 Task: View resources & education resources & education.
Action: Mouse moved to (545, 580)
Screenshot: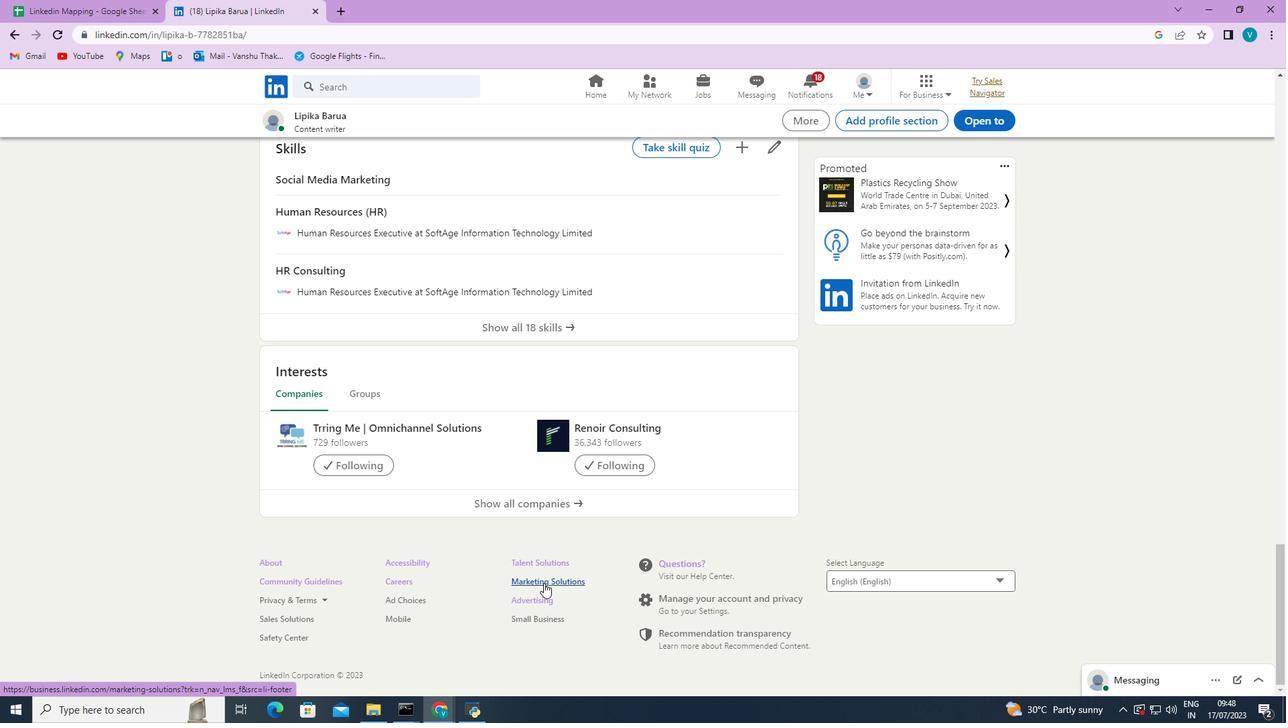 
Action: Mouse pressed left at (545, 580)
Screenshot: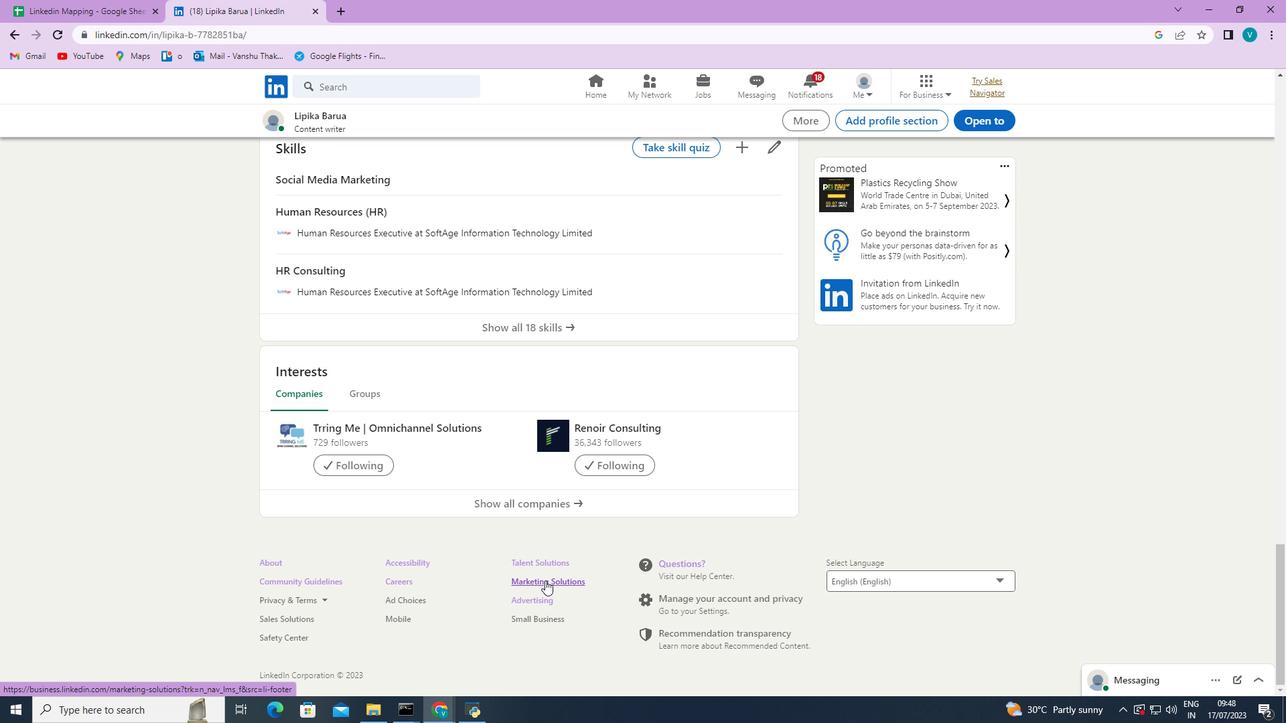 
Action: Mouse moved to (771, 113)
Screenshot: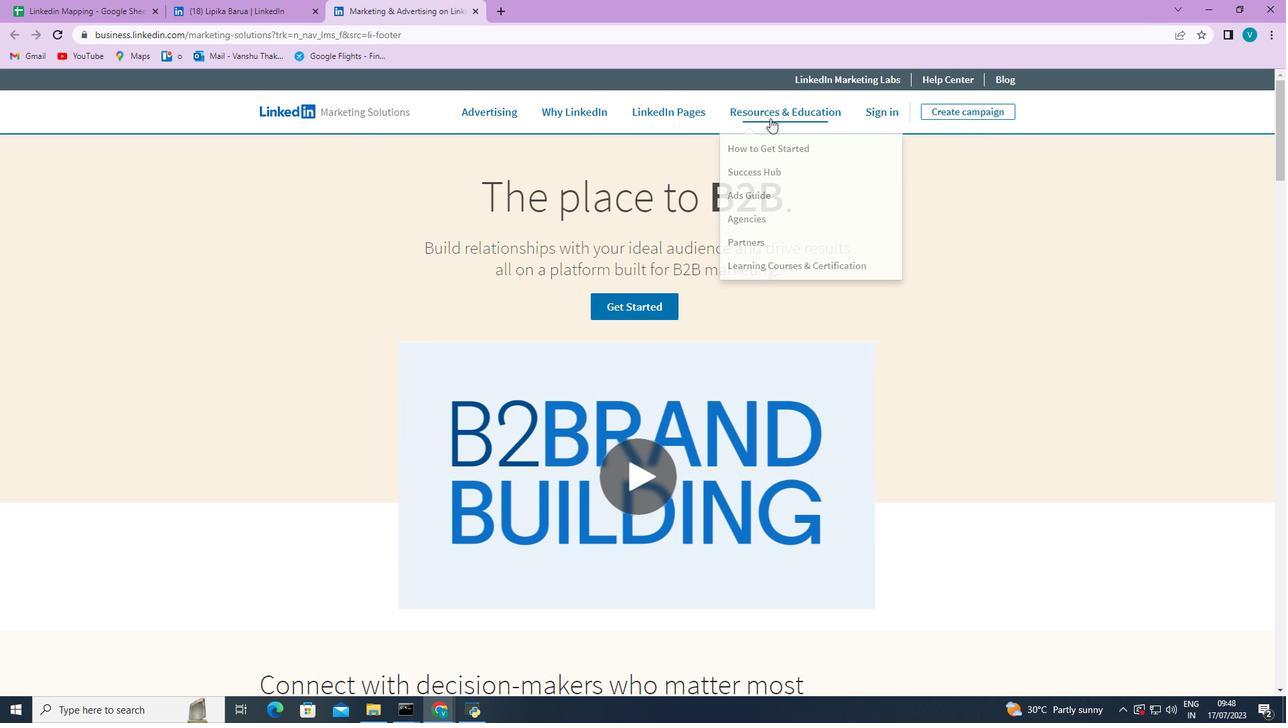 
Action: Mouse pressed left at (771, 113)
Screenshot: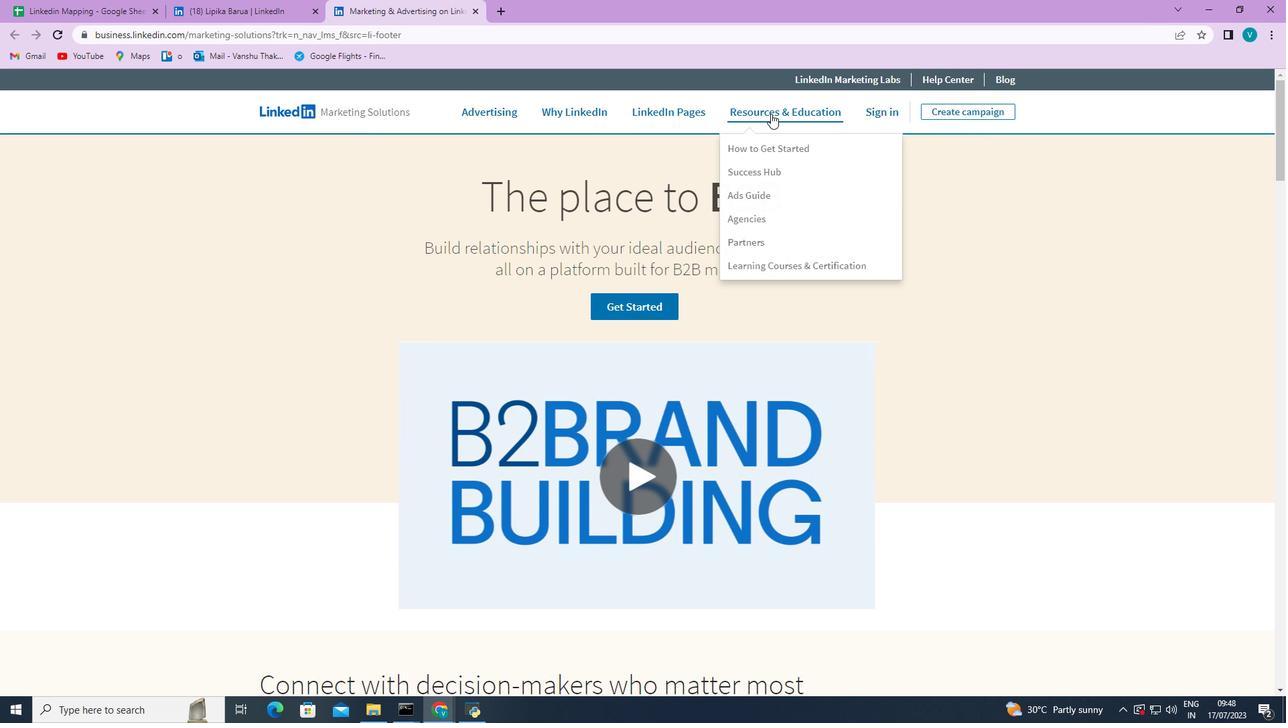 
Action: Mouse moved to (1097, 352)
Screenshot: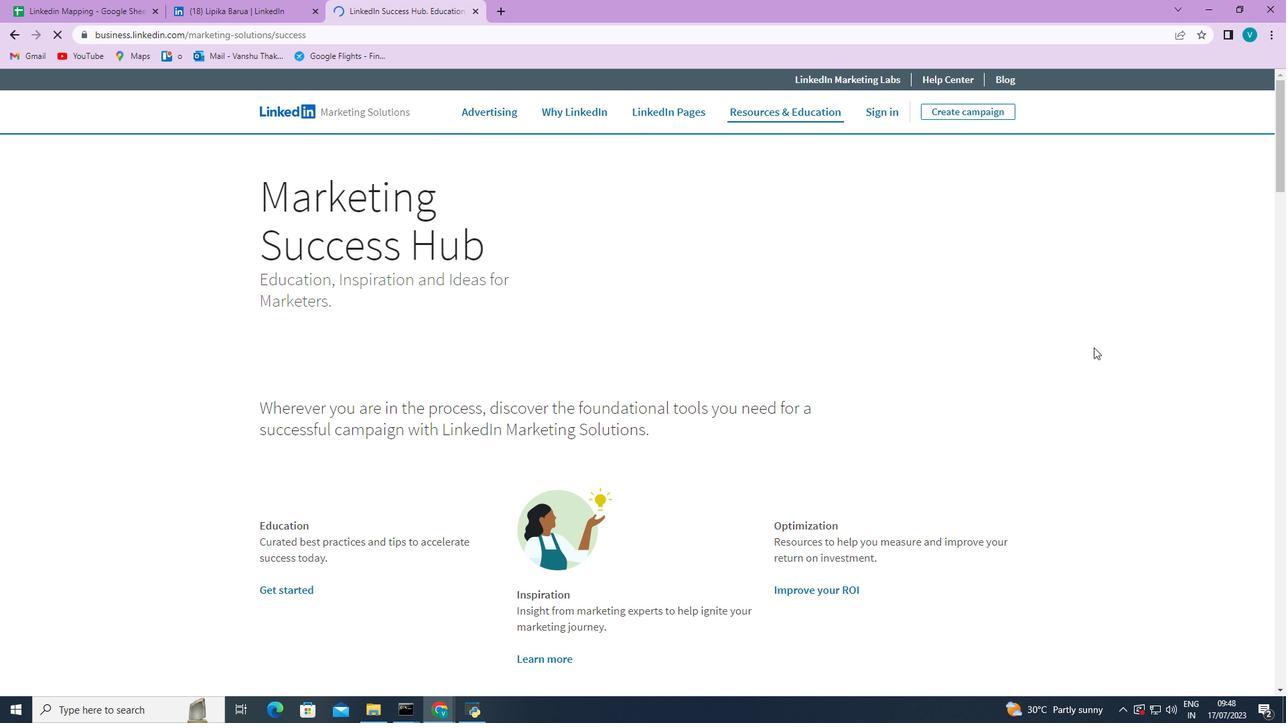 
Action: Mouse scrolled (1097, 351) with delta (0, 0)
Screenshot: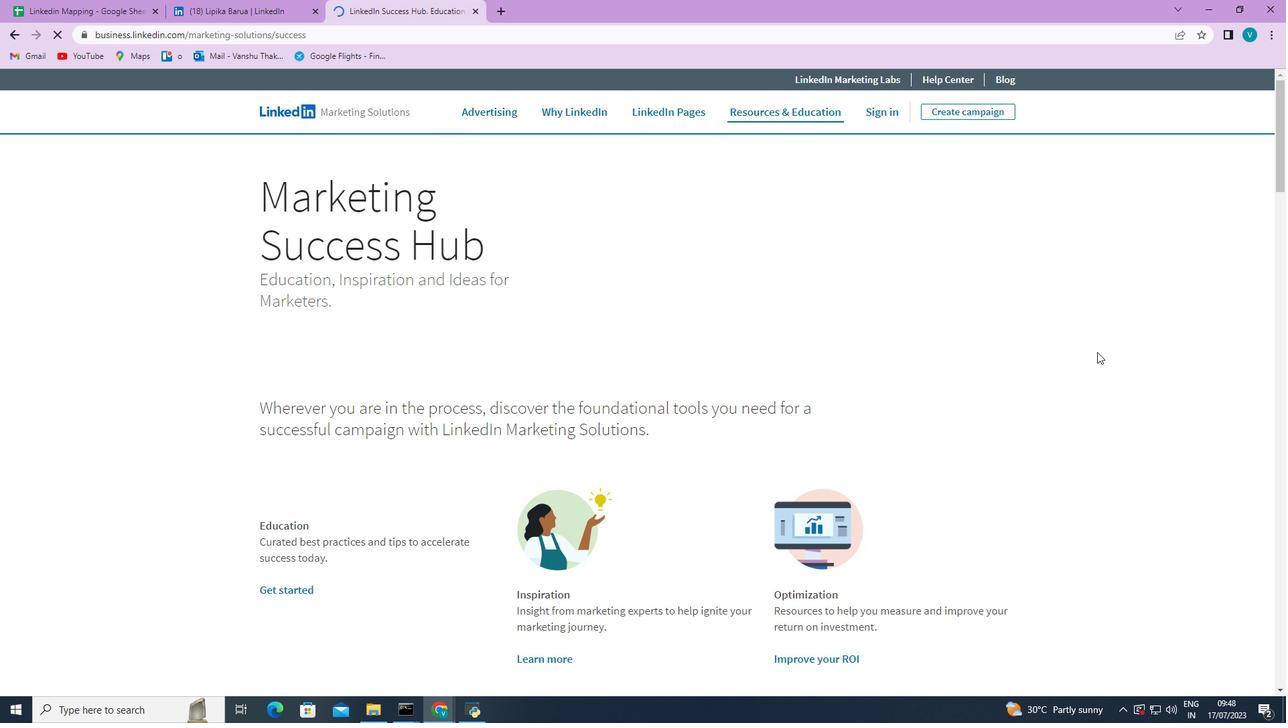 
Action: Mouse moved to (1098, 353)
Screenshot: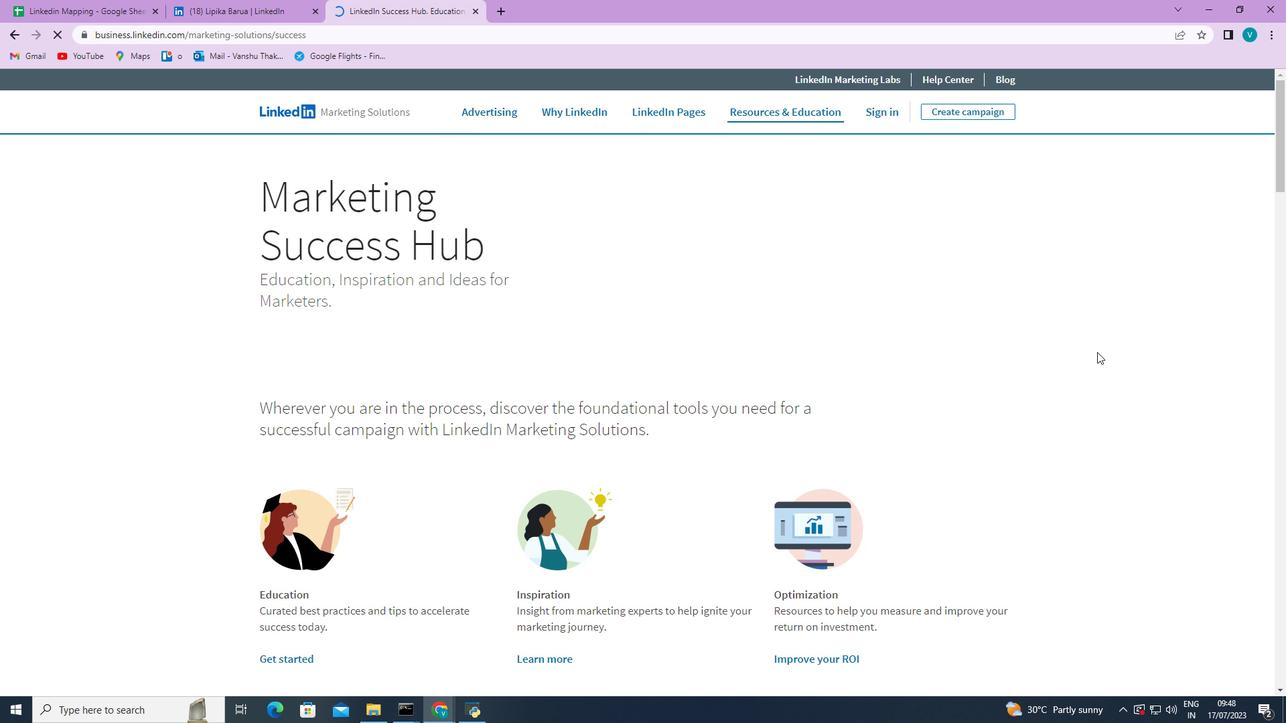 
Action: Mouse scrolled (1098, 352) with delta (0, 0)
Screenshot: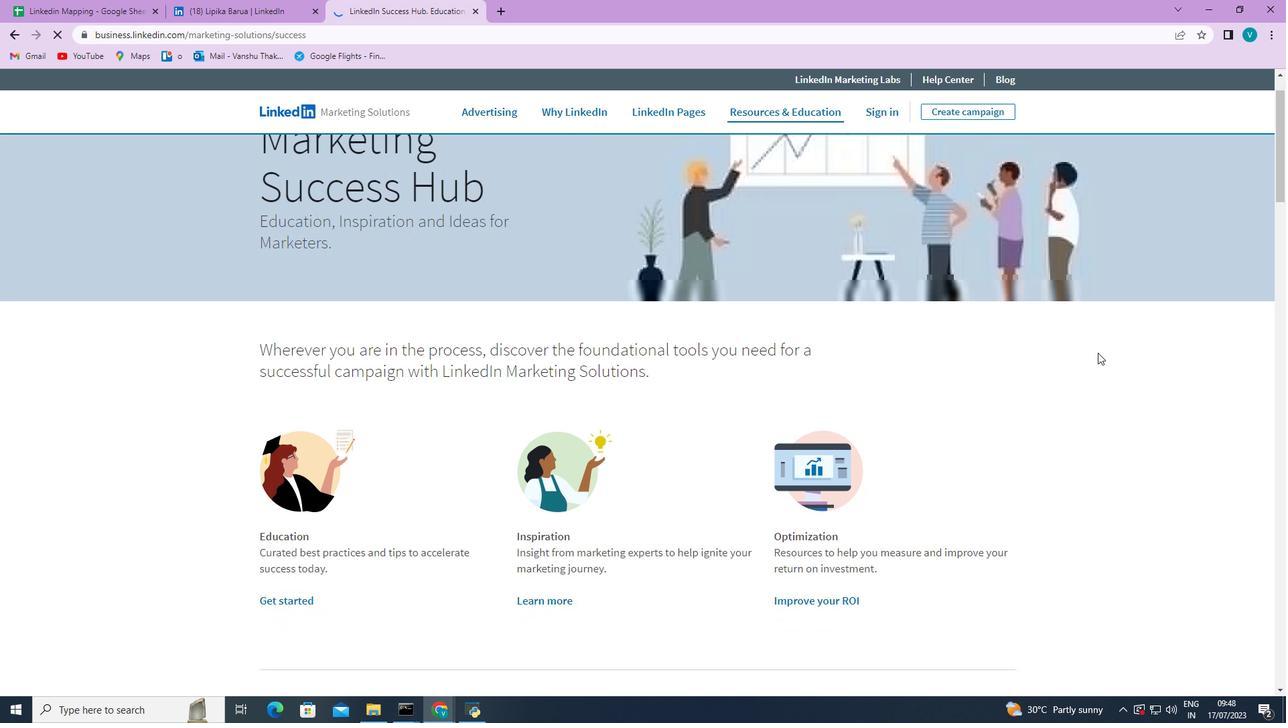 
Action: Mouse scrolled (1098, 352) with delta (0, 0)
Screenshot: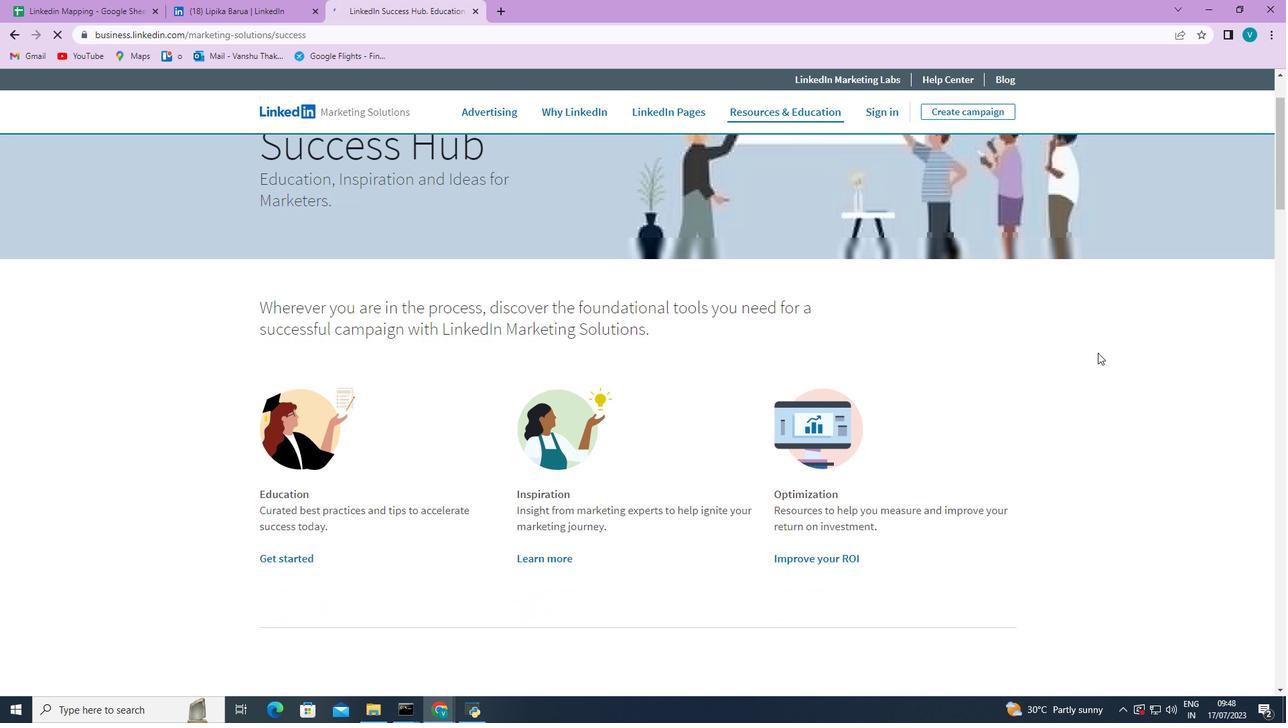 
Action: Mouse scrolled (1098, 352) with delta (0, 0)
Screenshot: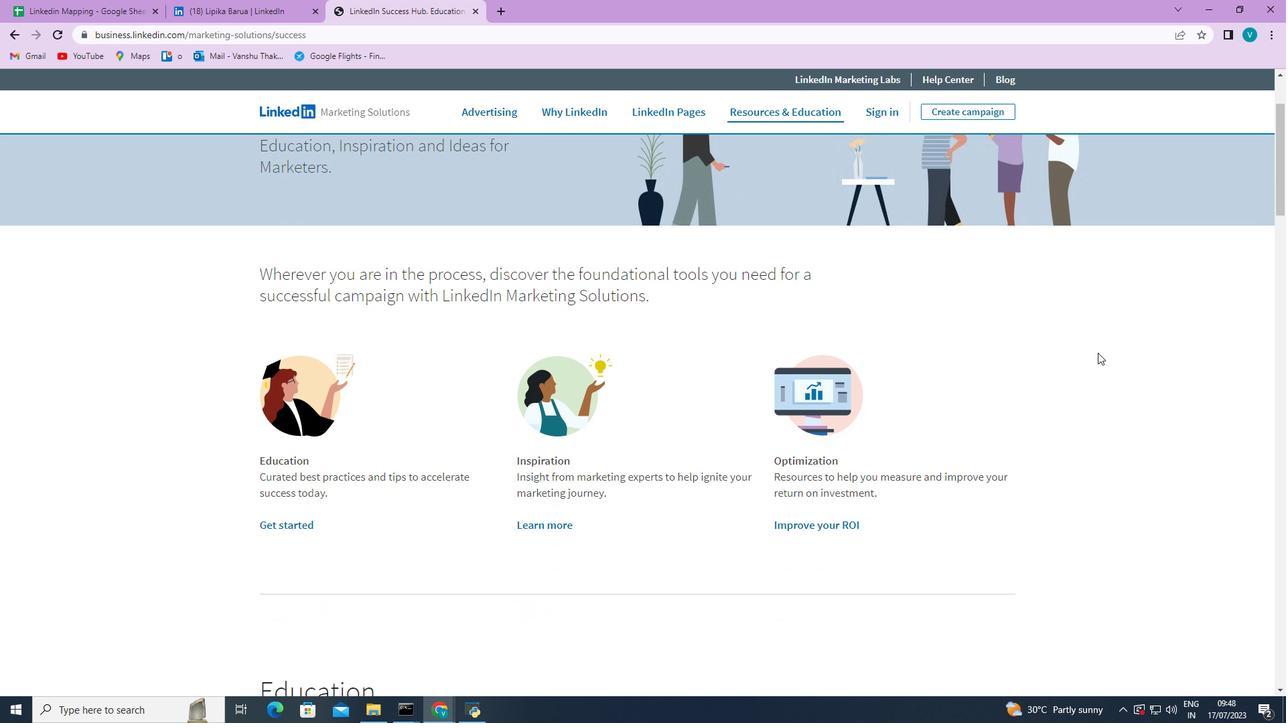 
Action: Mouse scrolled (1098, 352) with delta (0, 0)
Screenshot: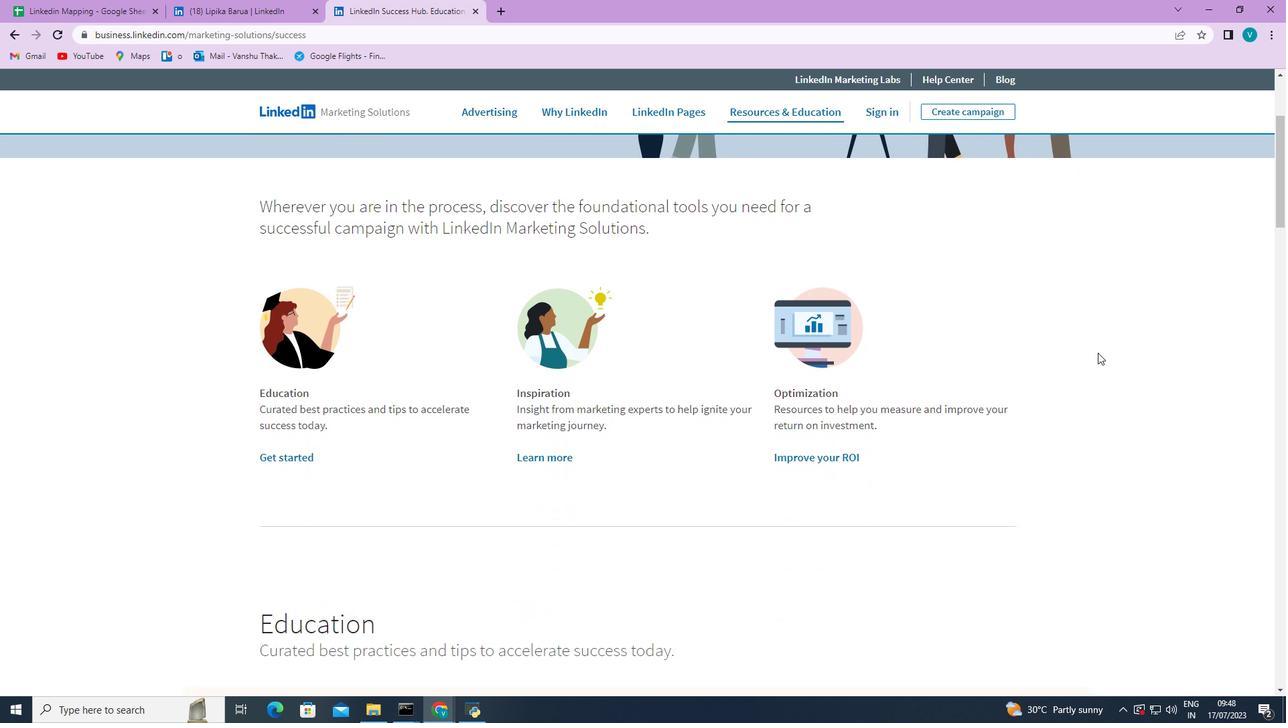 
Action: Mouse scrolled (1098, 352) with delta (0, 0)
Screenshot: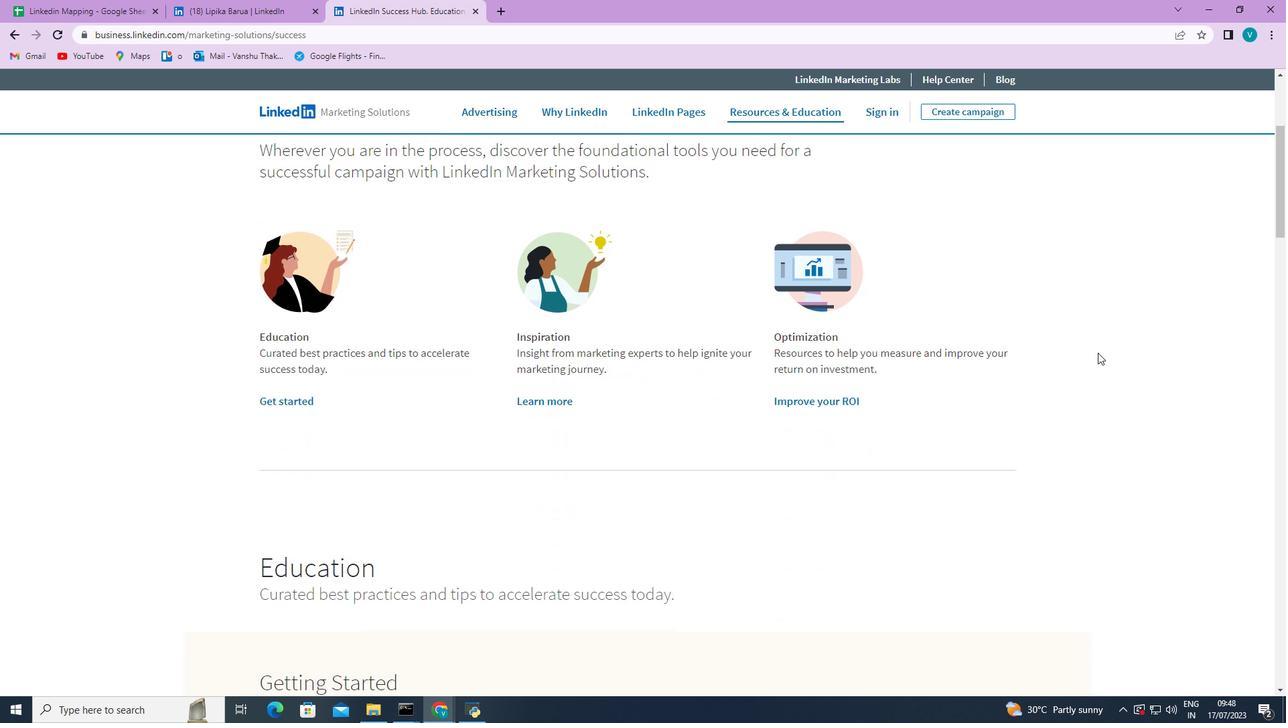 
Action: Mouse scrolled (1098, 352) with delta (0, 0)
Screenshot: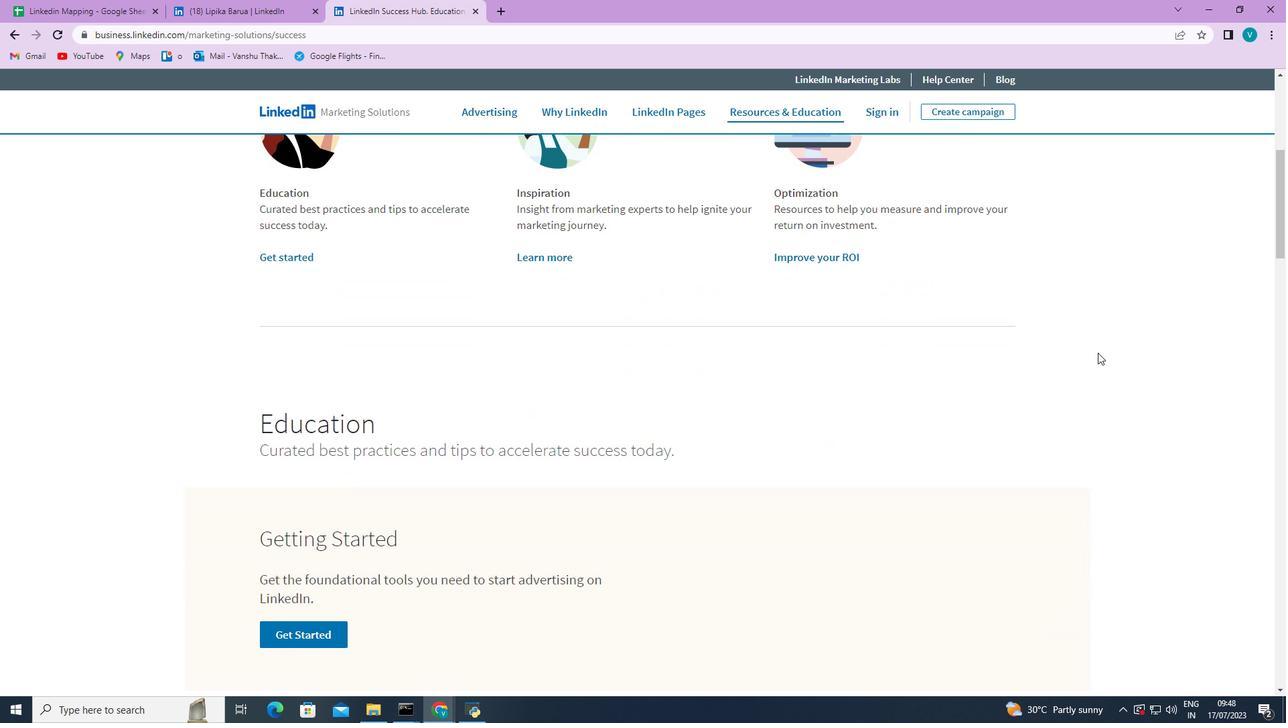 
Action: Mouse scrolled (1098, 352) with delta (0, 0)
Screenshot: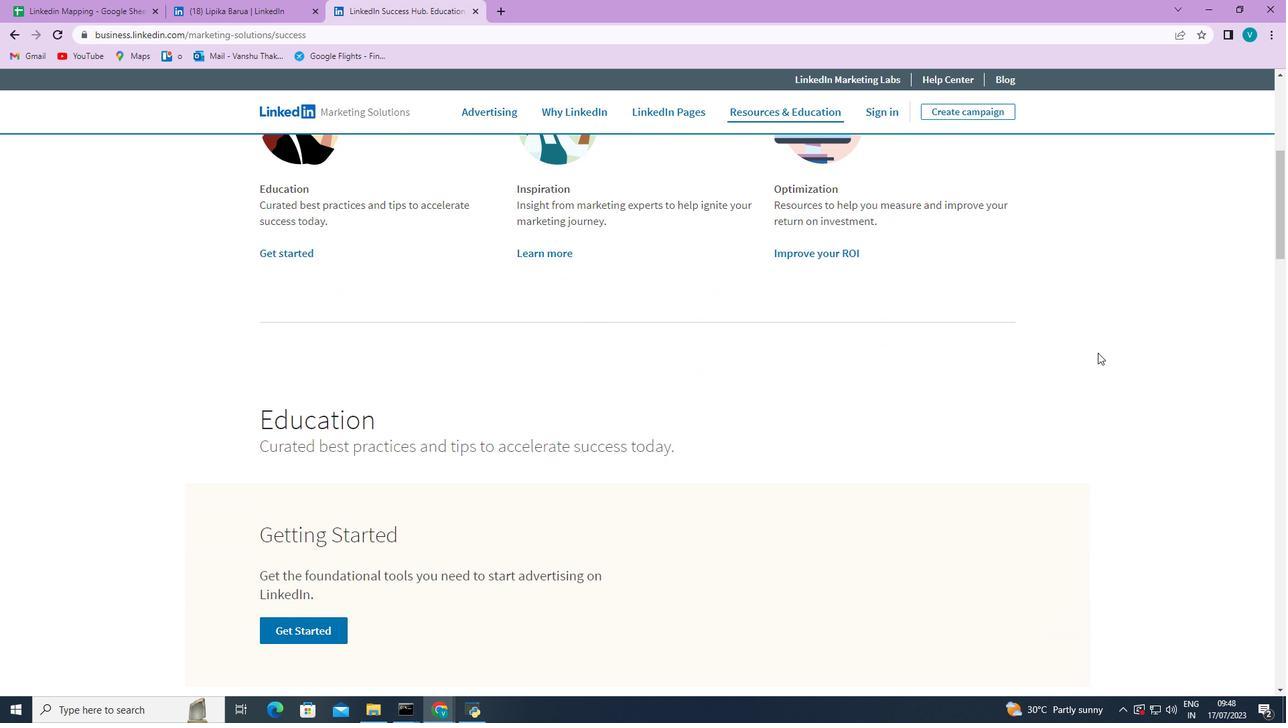 
Action: Mouse scrolled (1098, 352) with delta (0, 0)
Screenshot: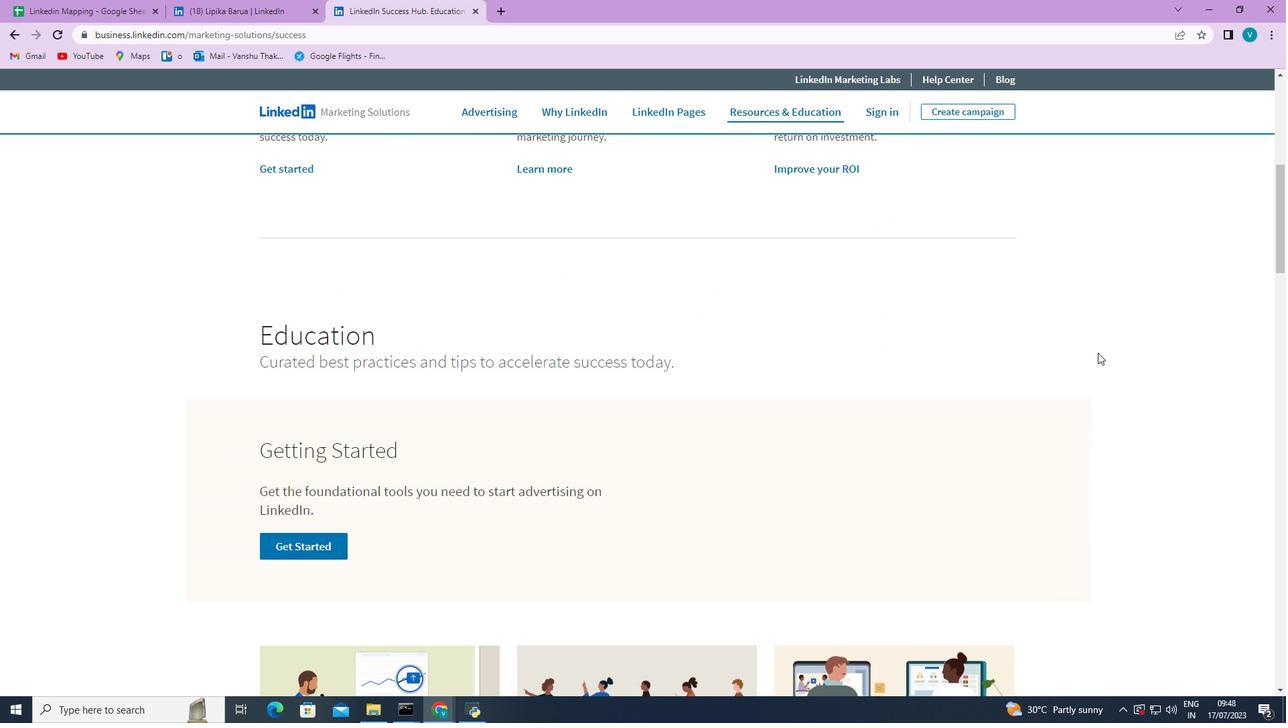 
Action: Mouse scrolled (1098, 352) with delta (0, 0)
Screenshot: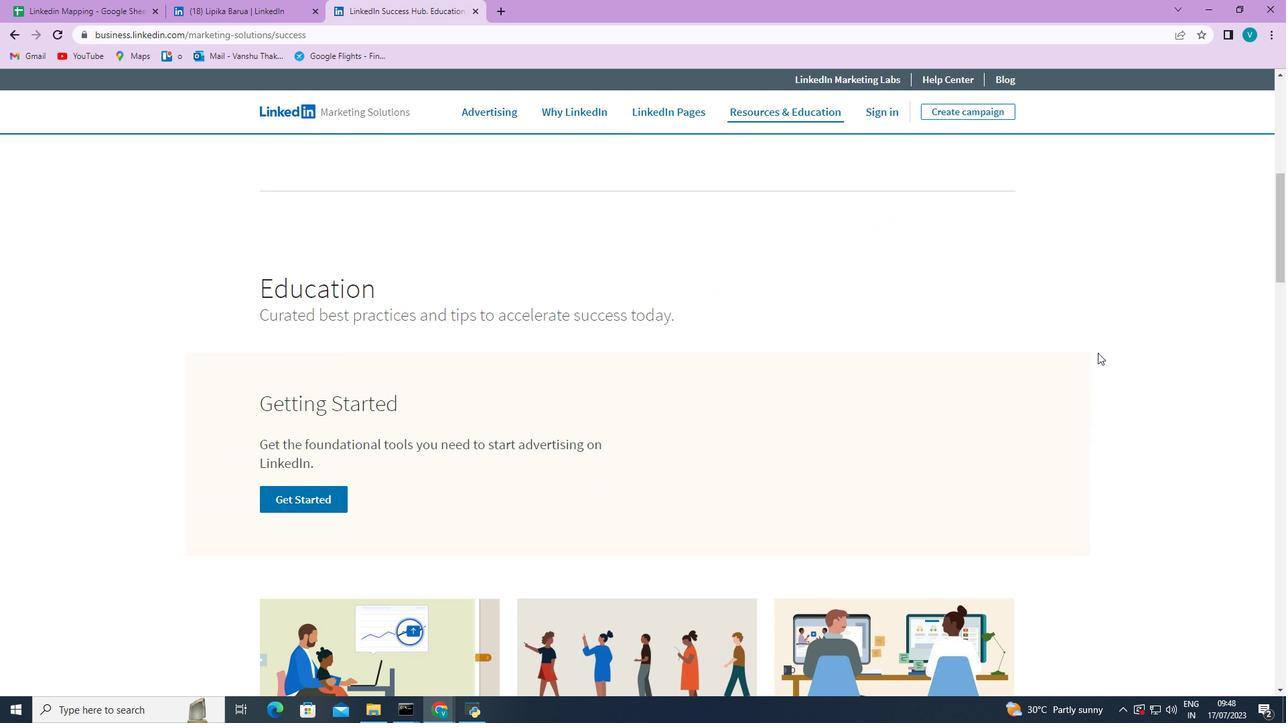 
Action: Mouse scrolled (1098, 352) with delta (0, 0)
Screenshot: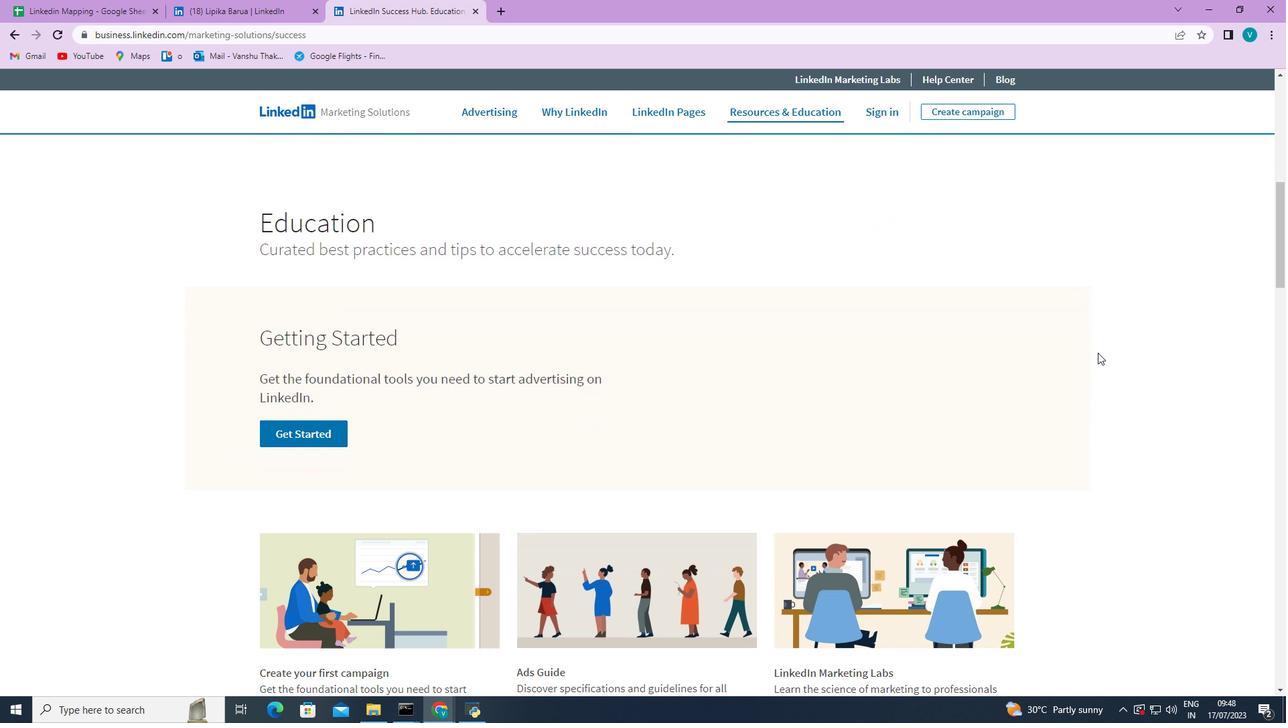 
Action: Mouse scrolled (1098, 352) with delta (0, 0)
Screenshot: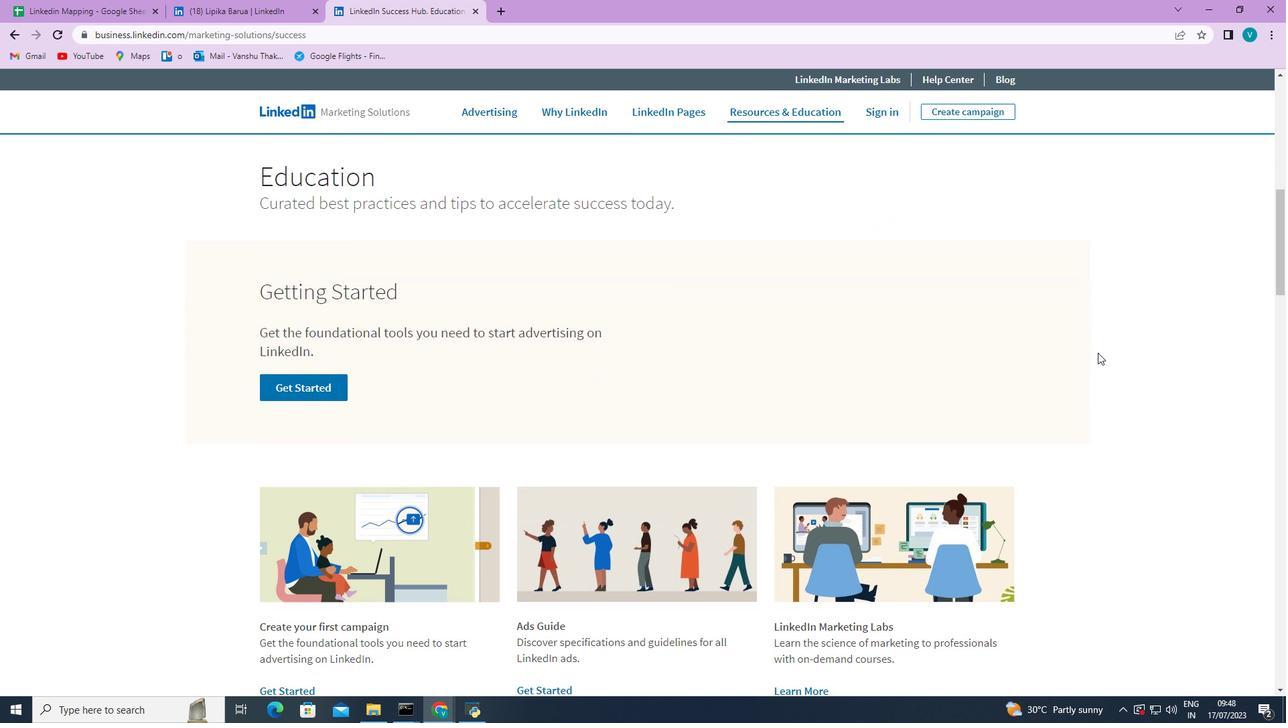 
Action: Mouse scrolled (1098, 352) with delta (0, 0)
Screenshot: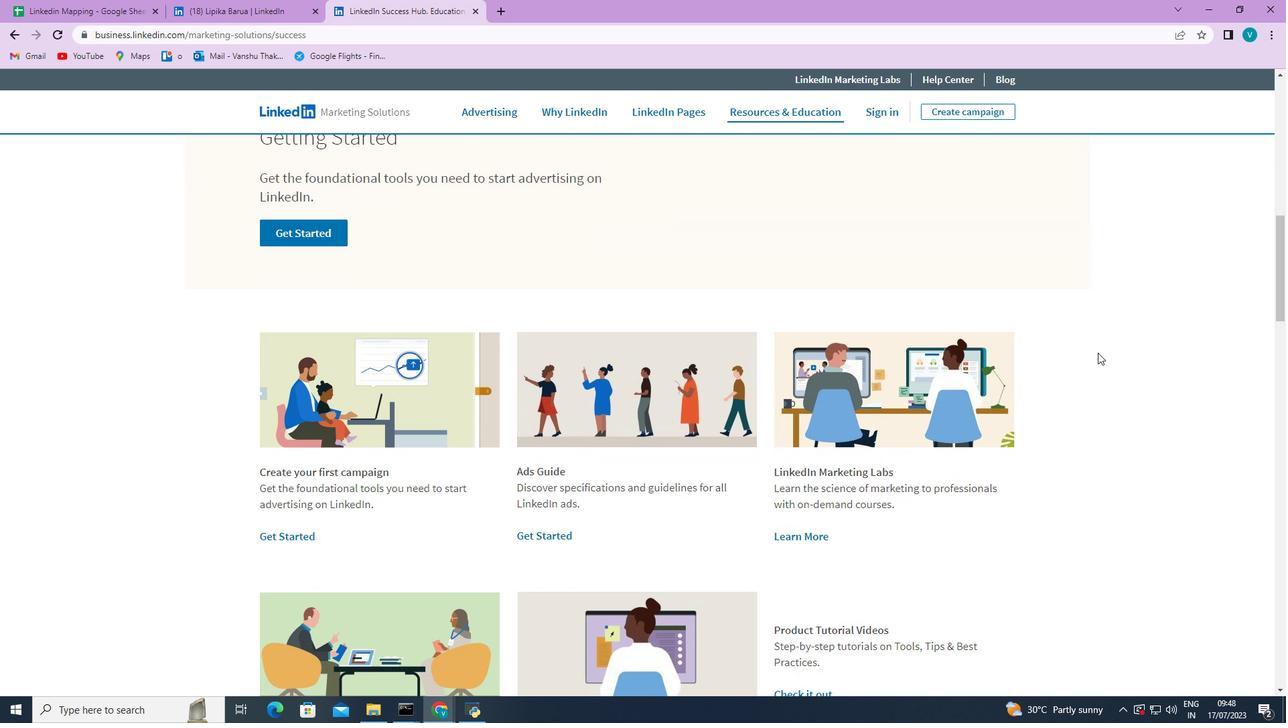 
Action: Mouse scrolled (1098, 352) with delta (0, 0)
Screenshot: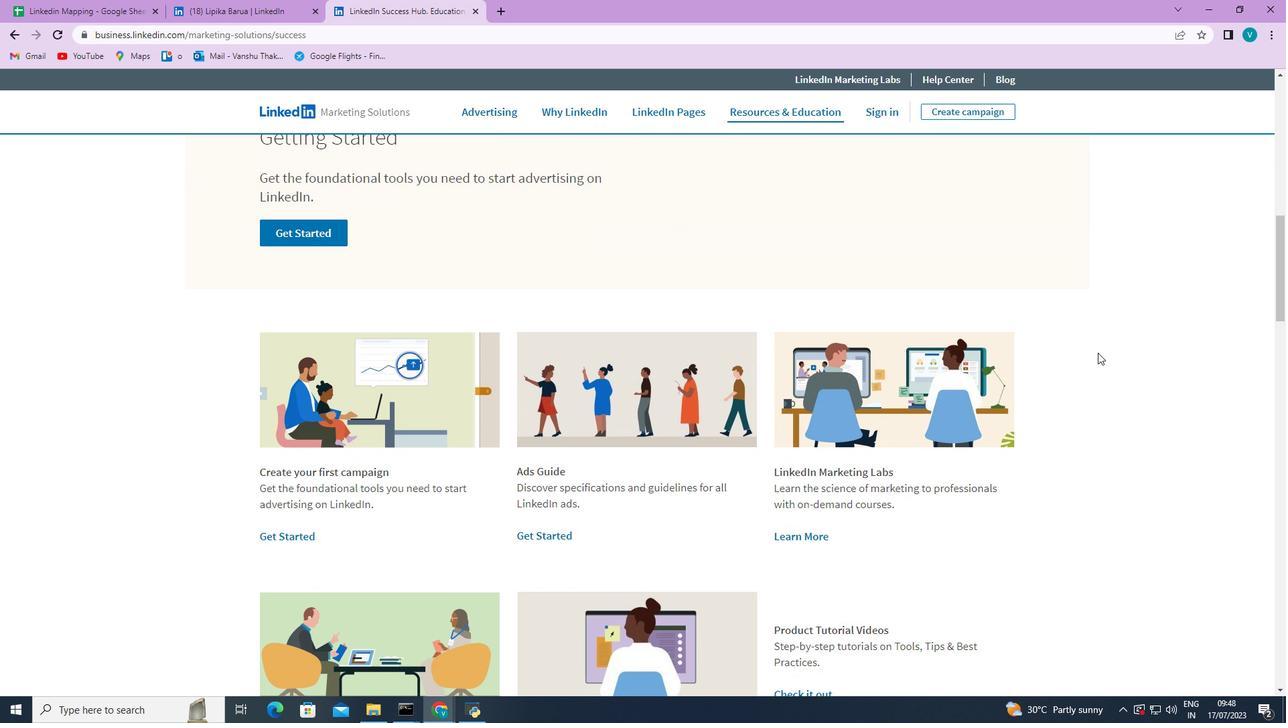 
Action: Mouse scrolled (1098, 352) with delta (0, 0)
Screenshot: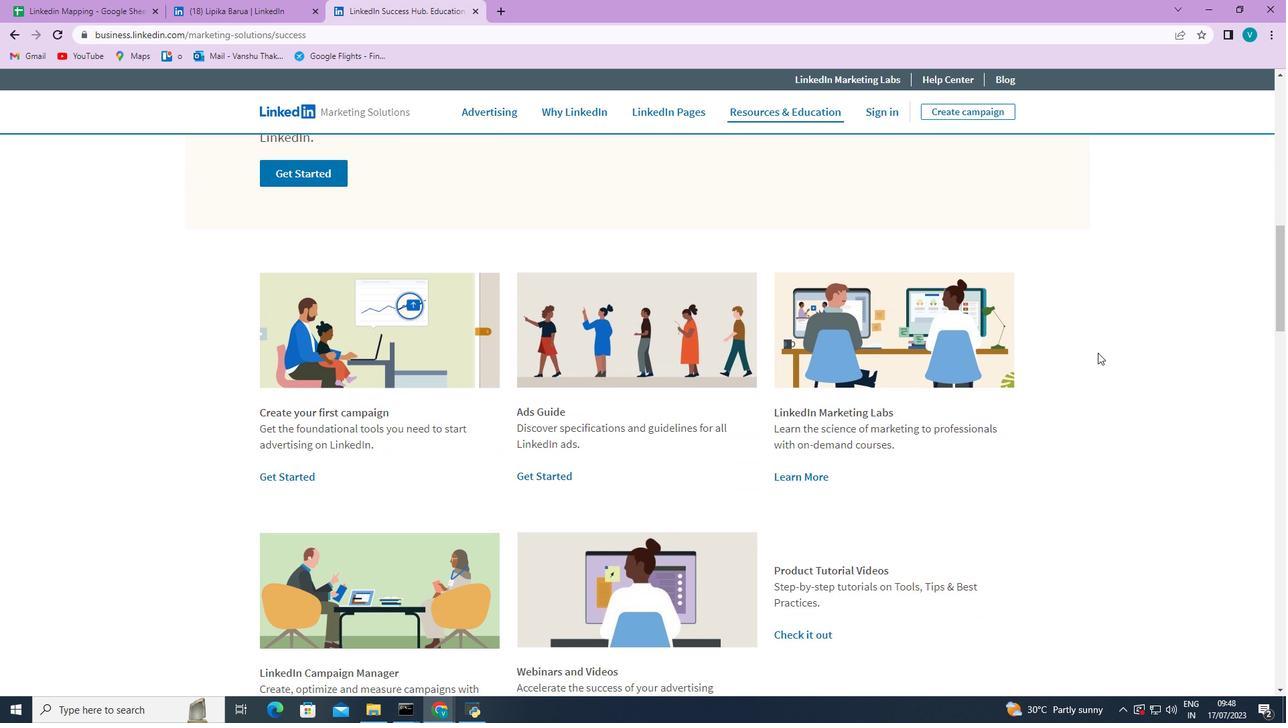 
Action: Mouse scrolled (1098, 352) with delta (0, 0)
Screenshot: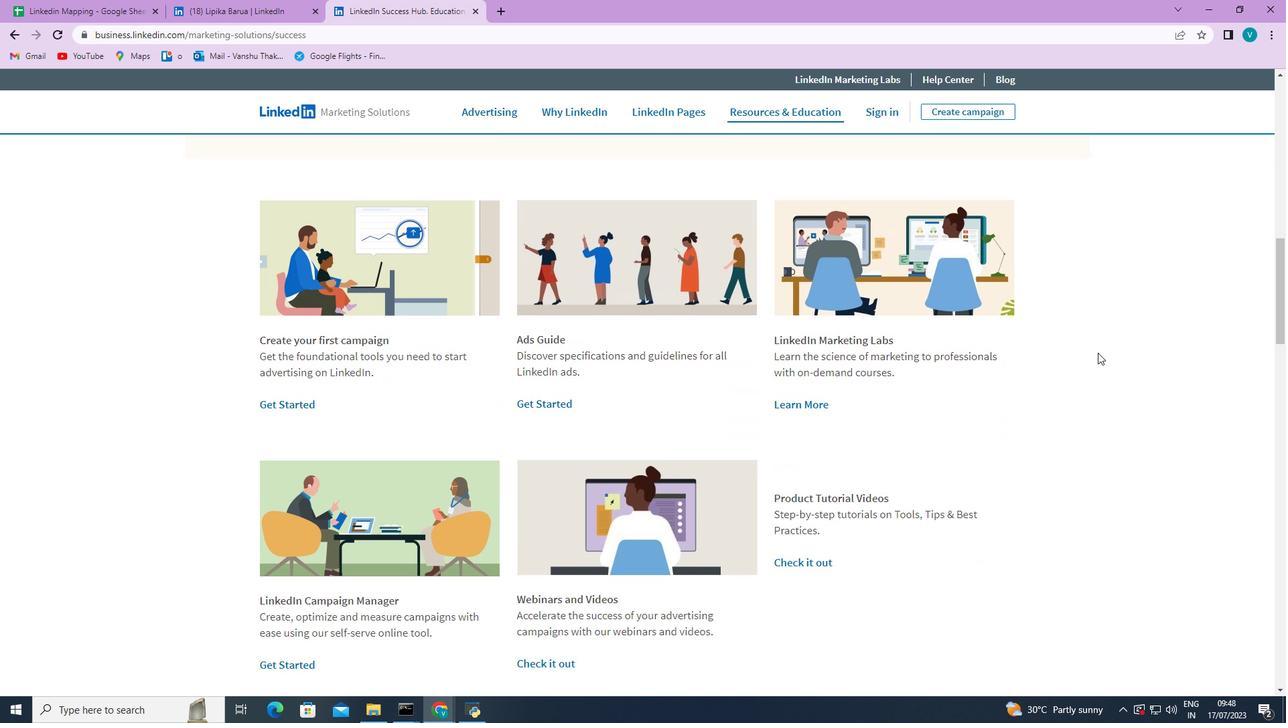 
Action: Mouse scrolled (1098, 352) with delta (0, 0)
Screenshot: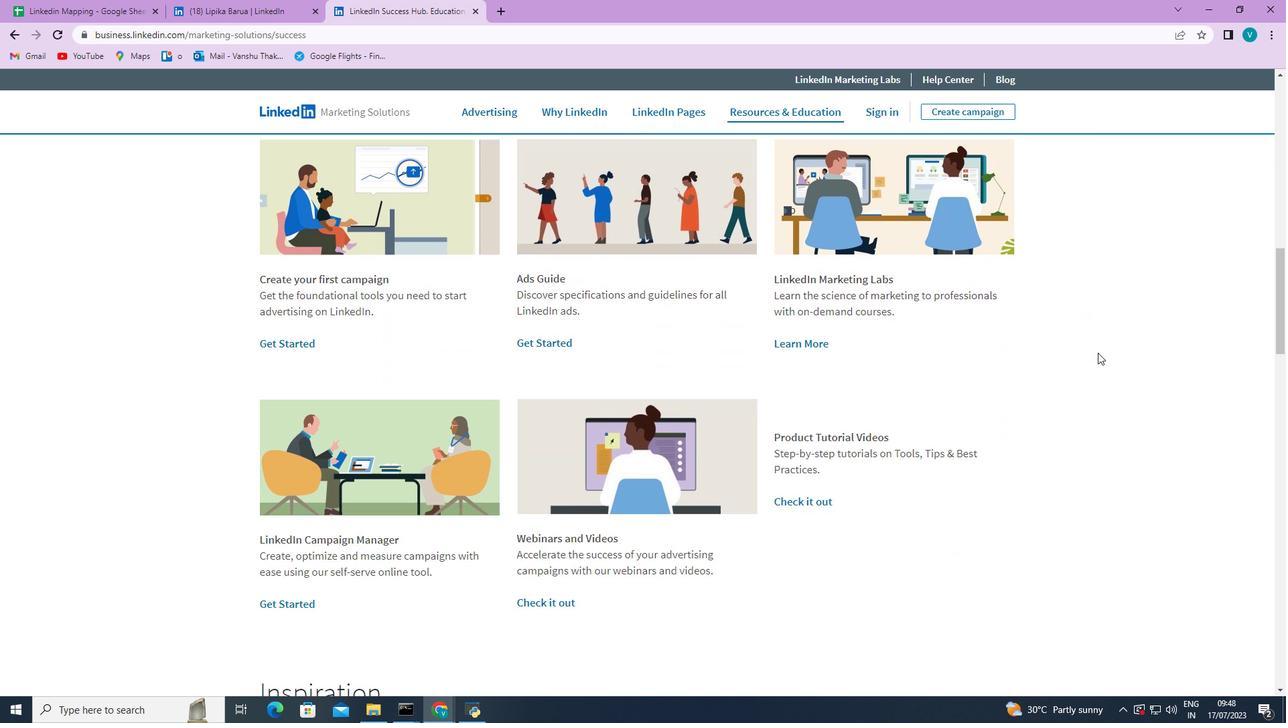 
Action: Mouse scrolled (1098, 352) with delta (0, 0)
Screenshot: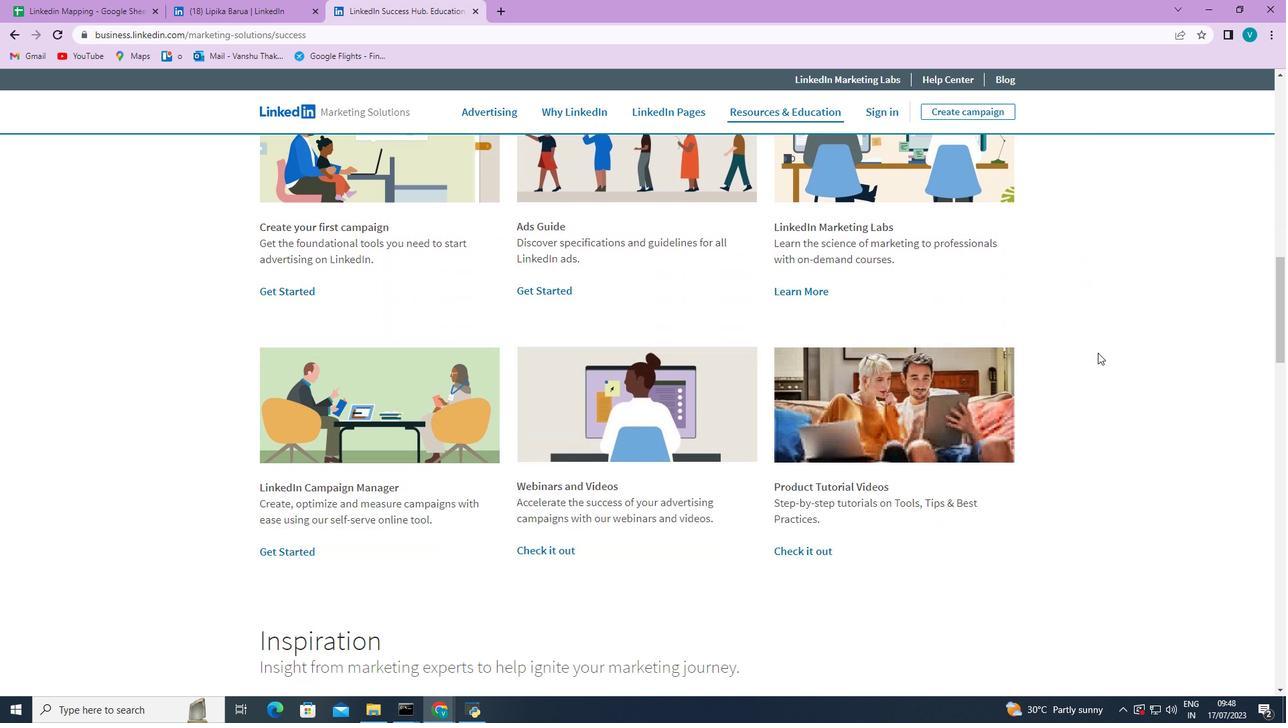 
Action: Mouse scrolled (1098, 352) with delta (0, 0)
Screenshot: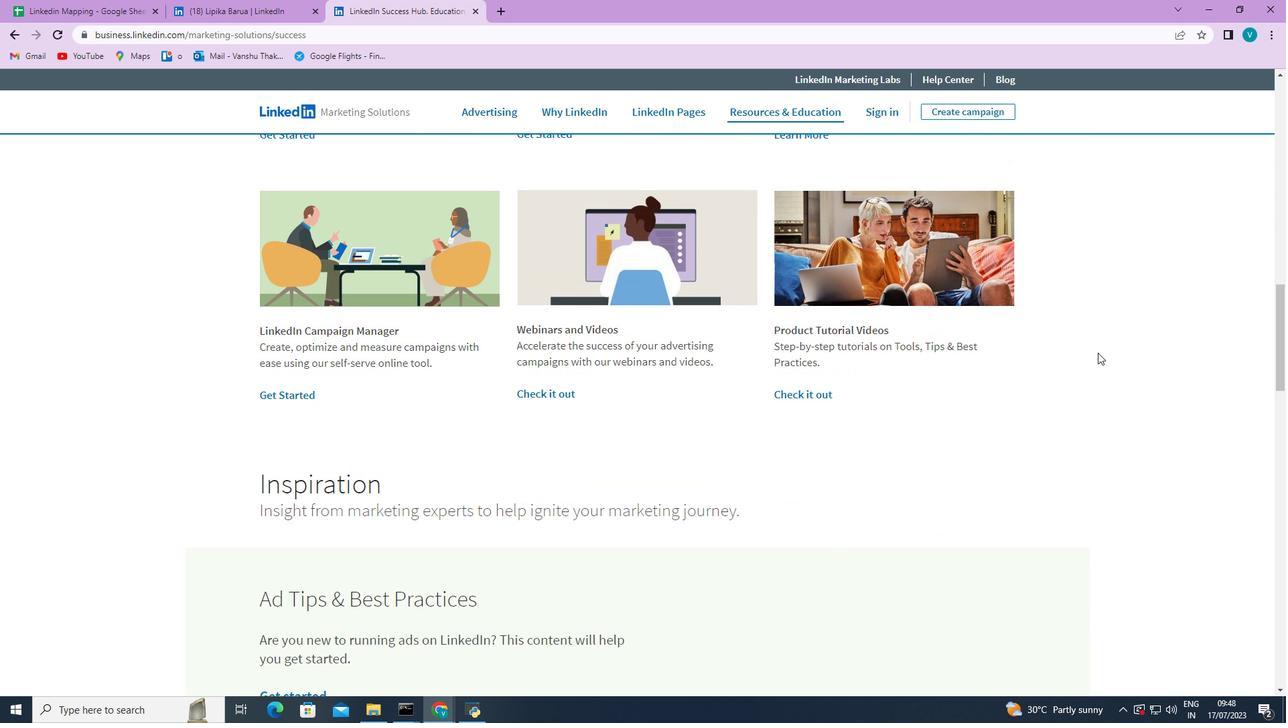
Action: Mouse scrolled (1098, 352) with delta (0, 0)
Screenshot: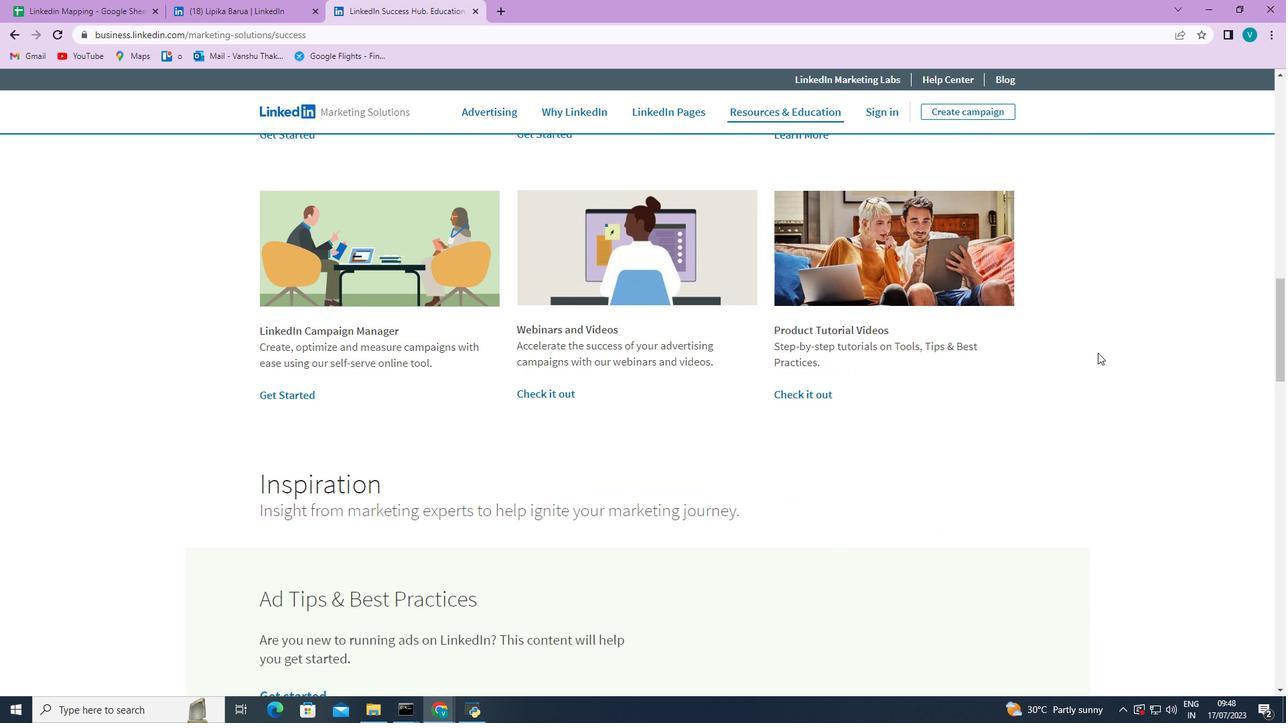 
Action: Mouse scrolled (1098, 352) with delta (0, 0)
Screenshot: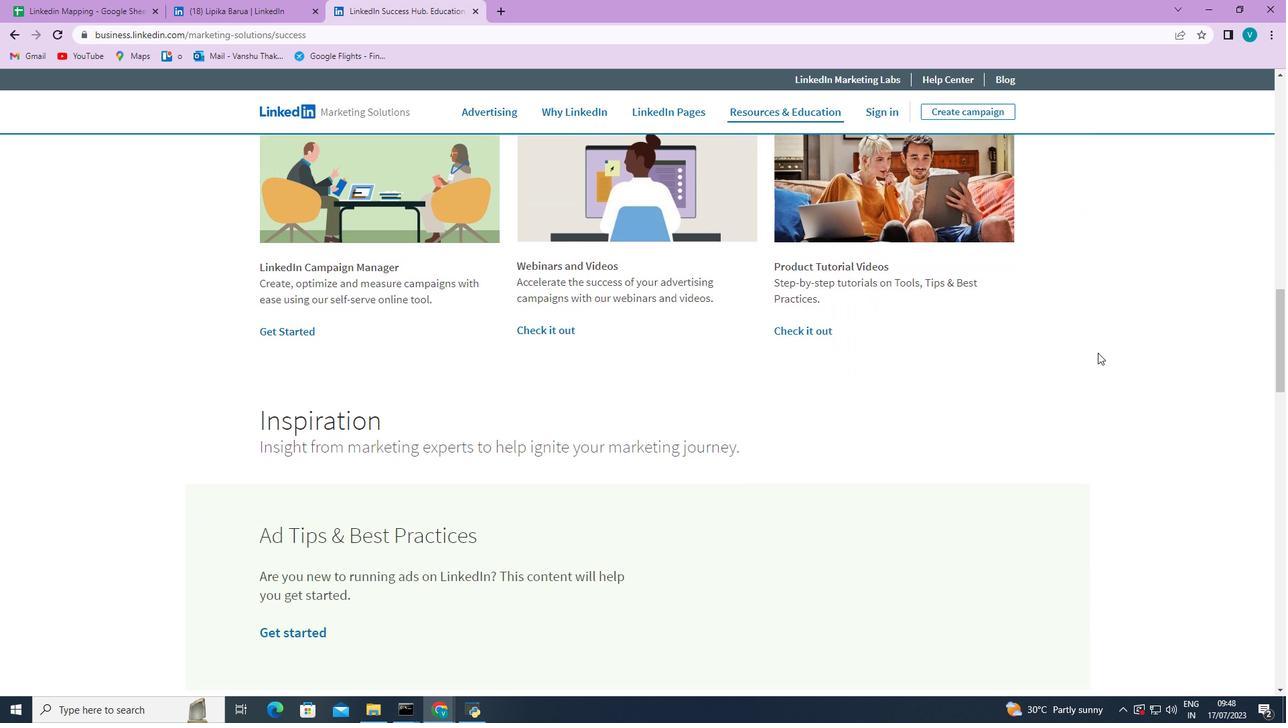 
Action: Mouse scrolled (1098, 352) with delta (0, 0)
Screenshot: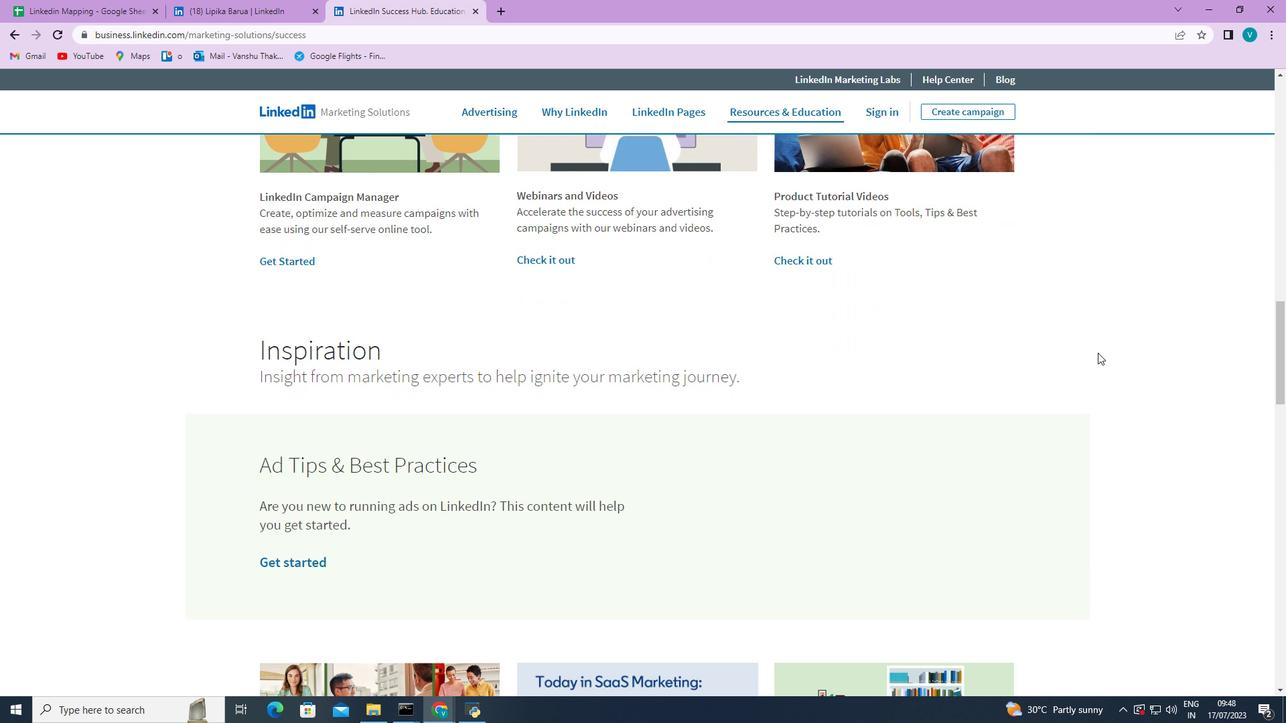 
Action: Mouse scrolled (1098, 352) with delta (0, 0)
Screenshot: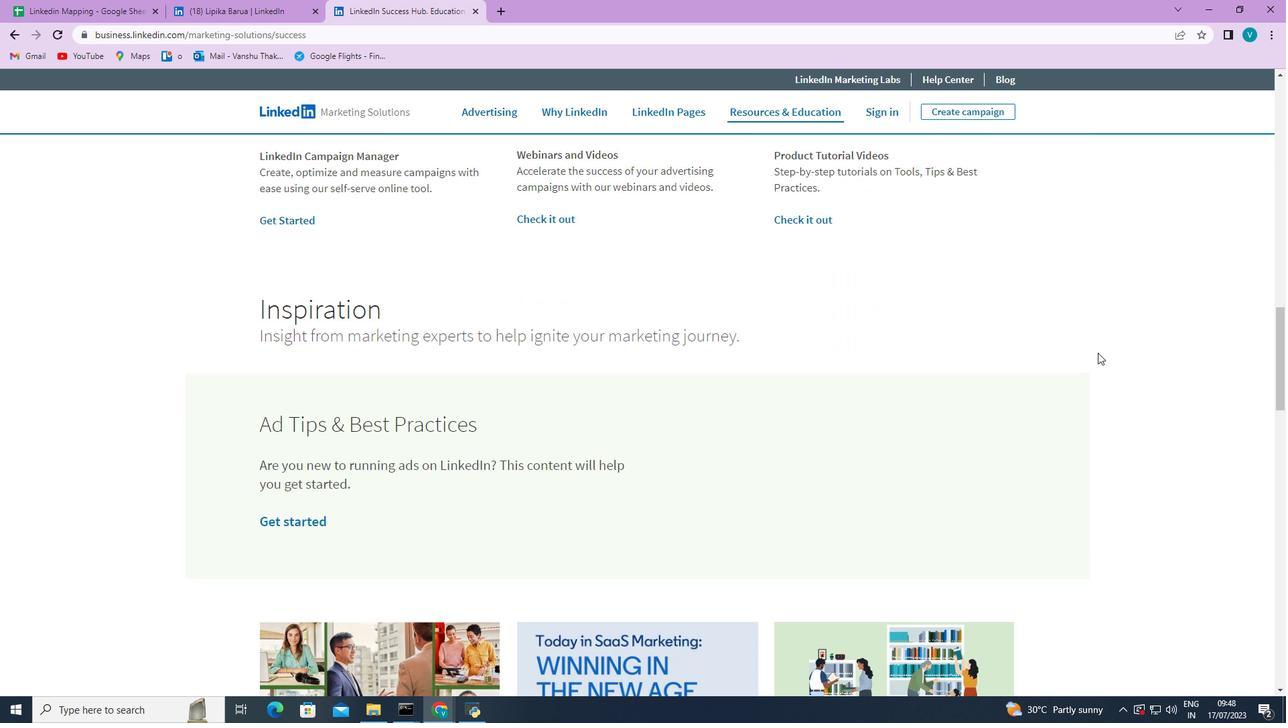 
Action: Mouse scrolled (1098, 352) with delta (0, 0)
Screenshot: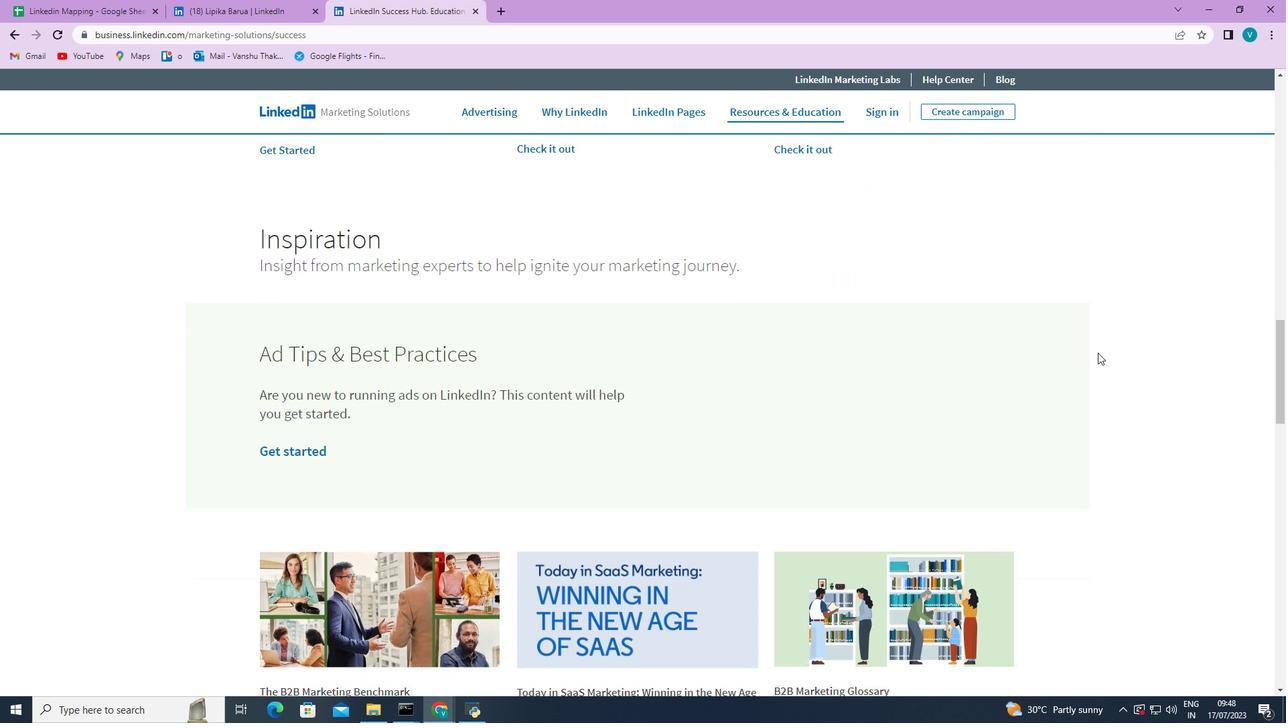 
Action: Mouse scrolled (1098, 352) with delta (0, 0)
Screenshot: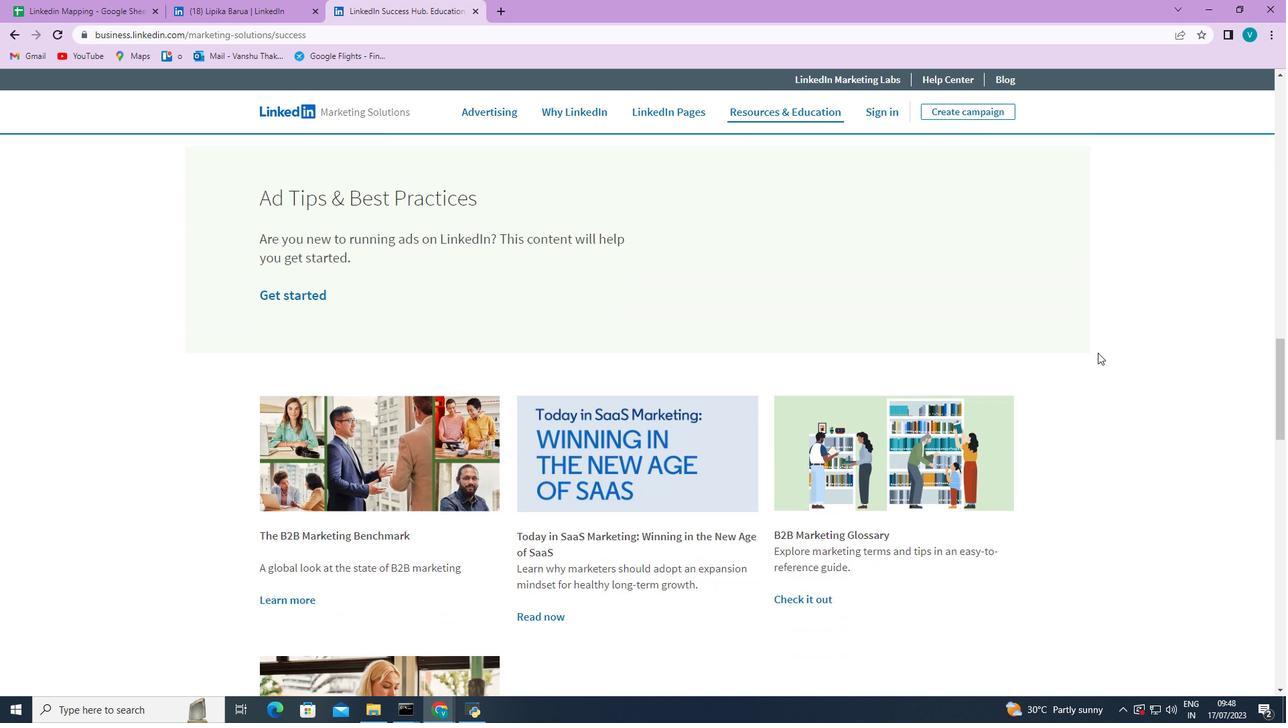 
Action: Mouse scrolled (1098, 352) with delta (0, 0)
Screenshot: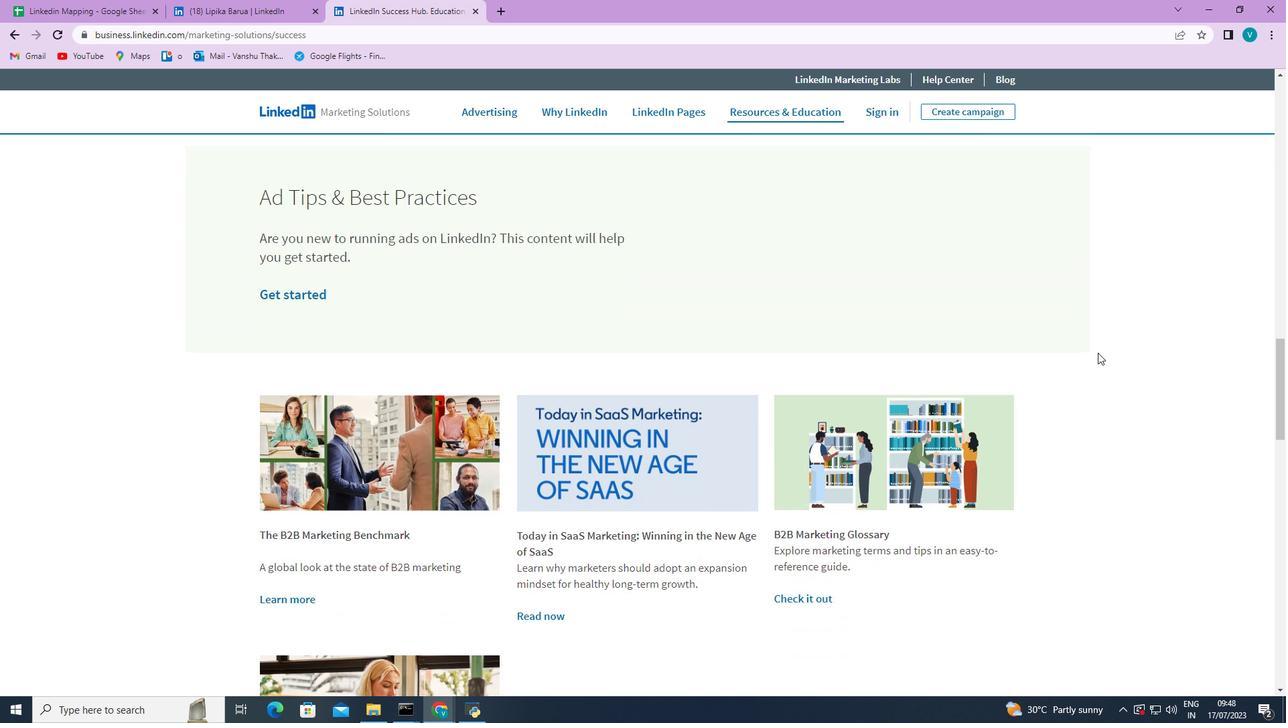 
Action: Mouse scrolled (1098, 352) with delta (0, 0)
Screenshot: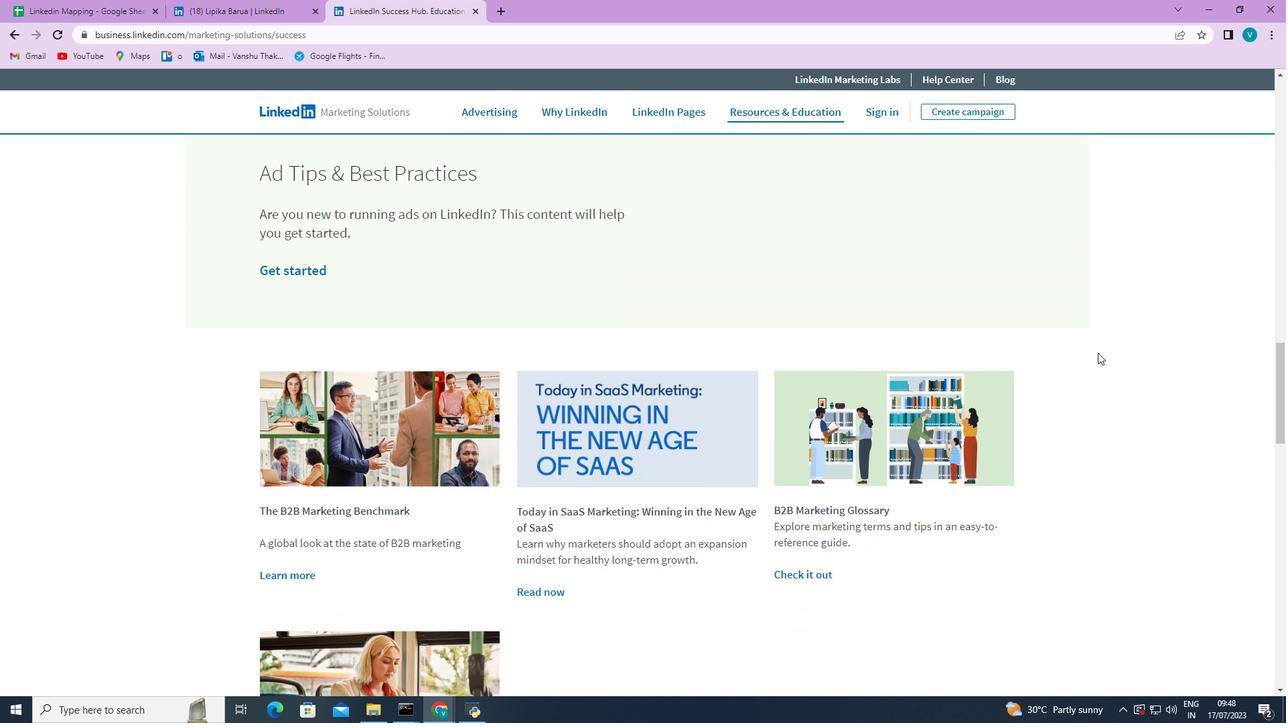 
Action: Mouse scrolled (1098, 352) with delta (0, 0)
Screenshot: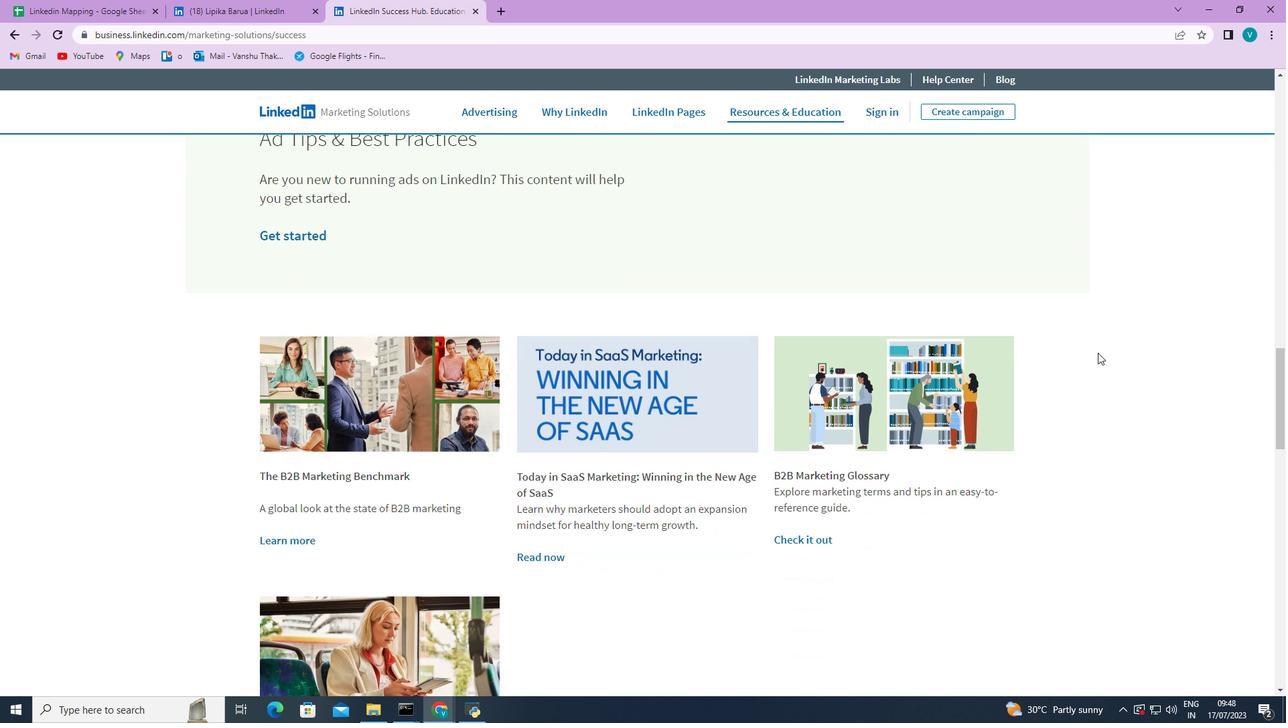 
Action: Mouse scrolled (1098, 352) with delta (0, 0)
Screenshot: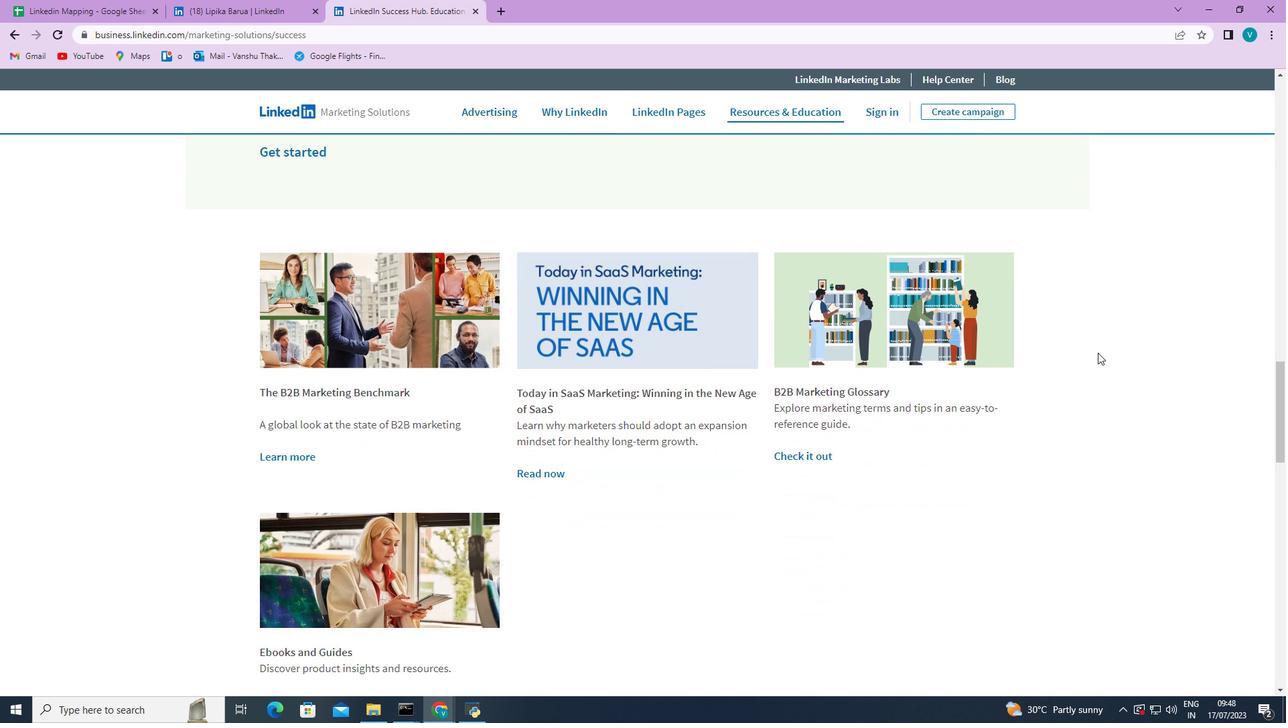 
Action: Mouse scrolled (1098, 352) with delta (0, 0)
Screenshot: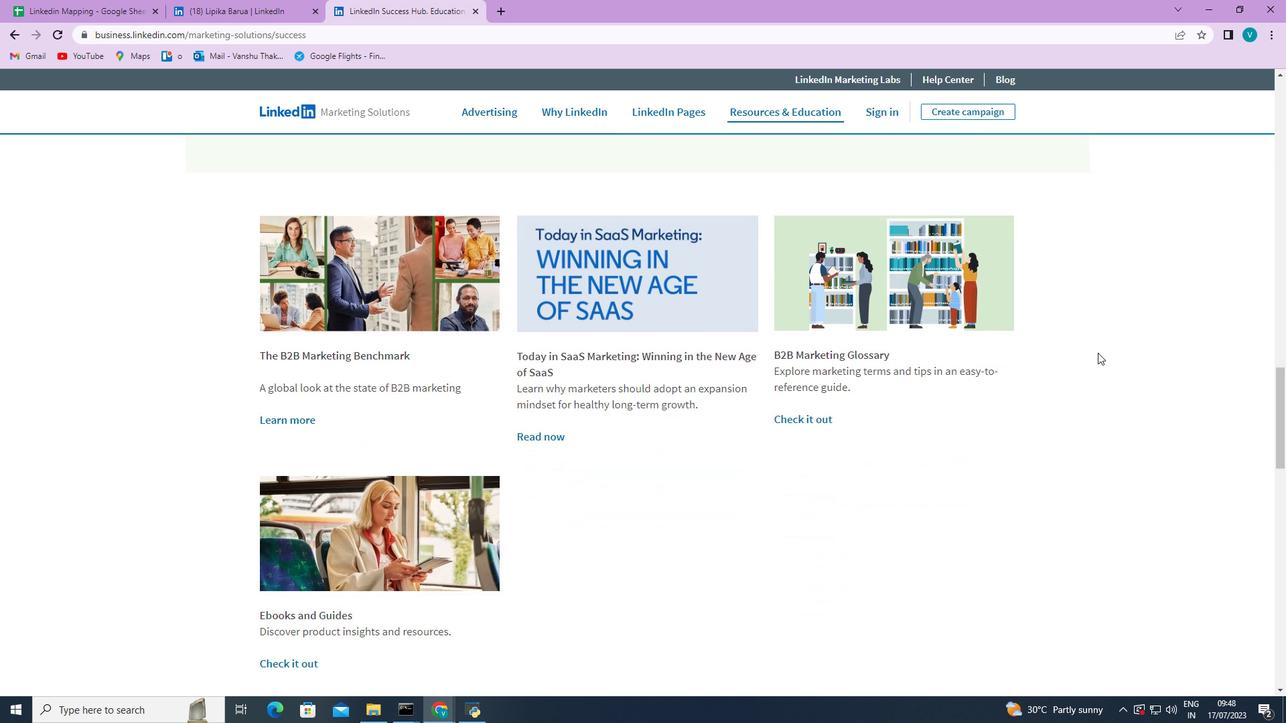 
Action: Mouse scrolled (1098, 352) with delta (0, 0)
Screenshot: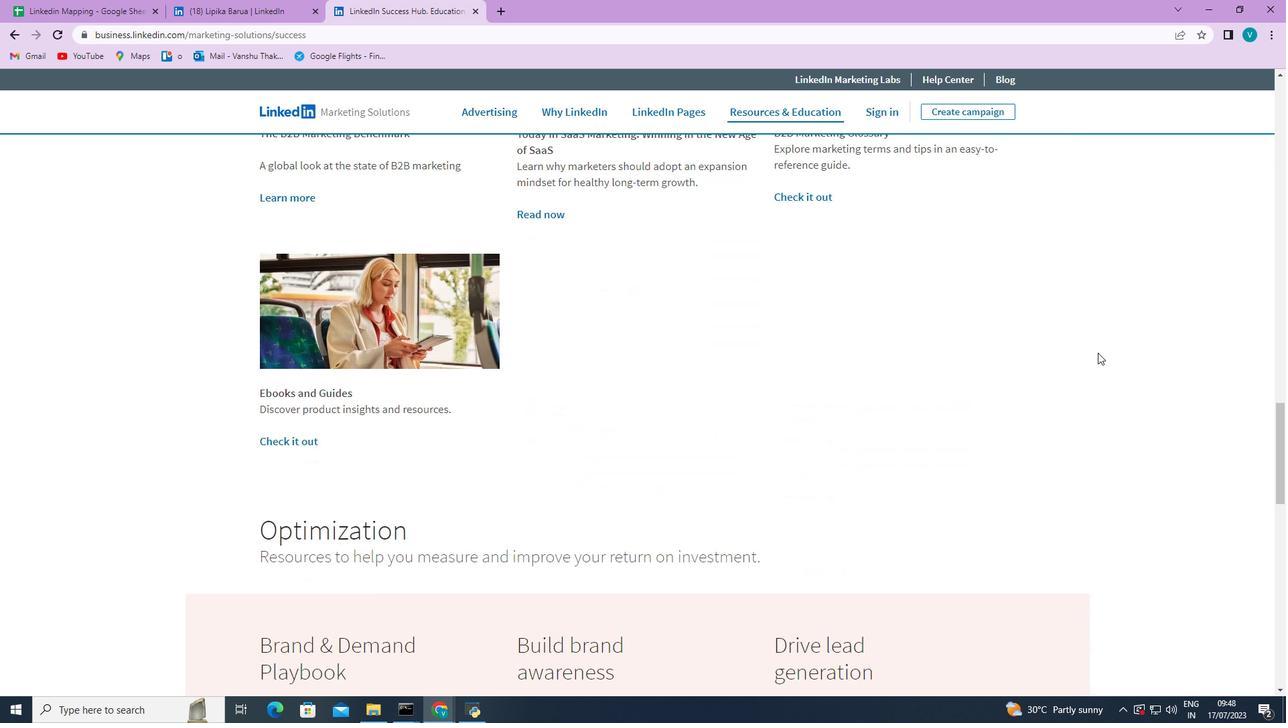 
Action: Mouse scrolled (1098, 352) with delta (0, 0)
Screenshot: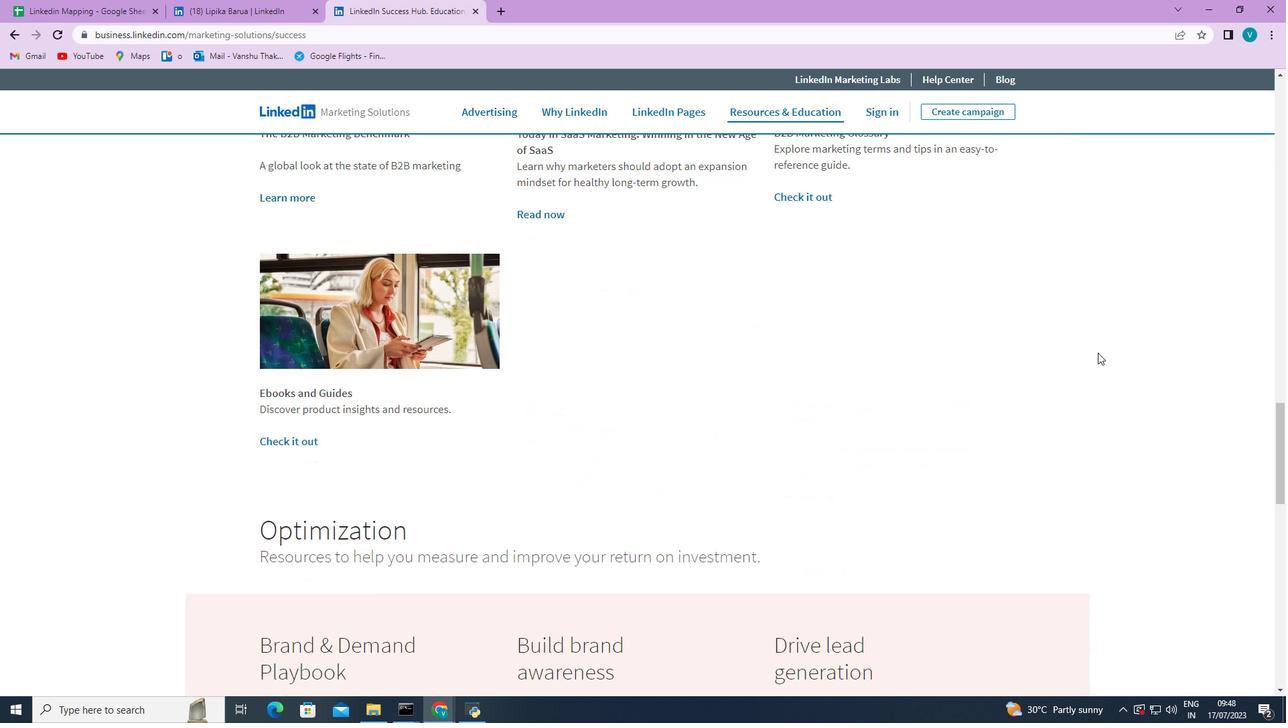 
Action: Mouse scrolled (1098, 352) with delta (0, 0)
Screenshot: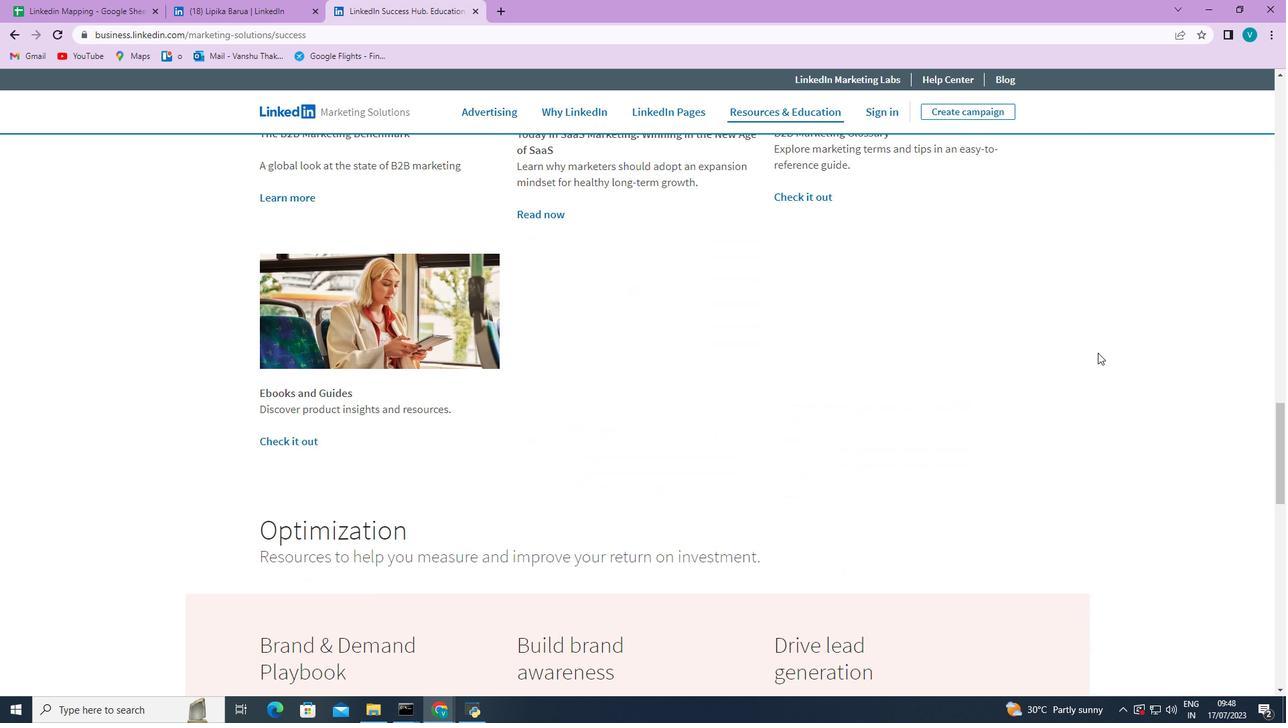 
Action: Mouse scrolled (1098, 352) with delta (0, 0)
Screenshot: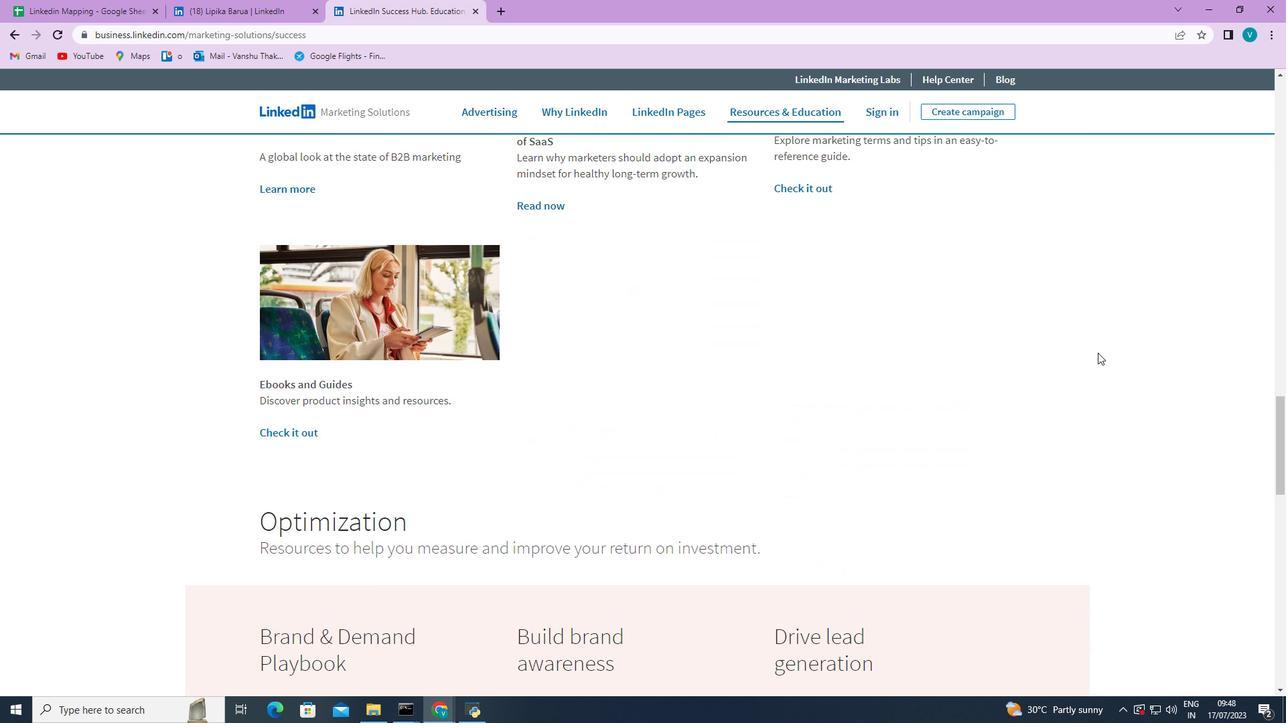 
Action: Mouse scrolled (1098, 352) with delta (0, 0)
Screenshot: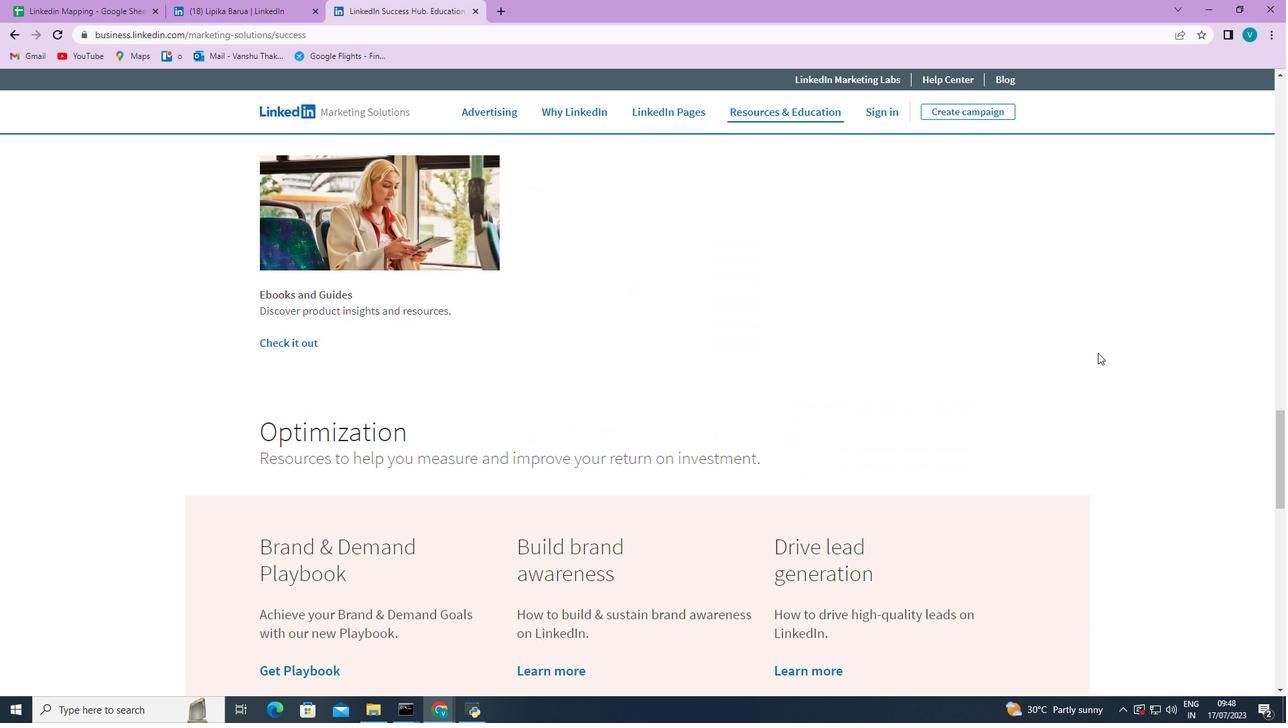 
